 Task: Add Kashi Organic Blueberry Clusters Heart To Heart Cereal to the cart.
Action: Mouse moved to (772, 269)
Screenshot: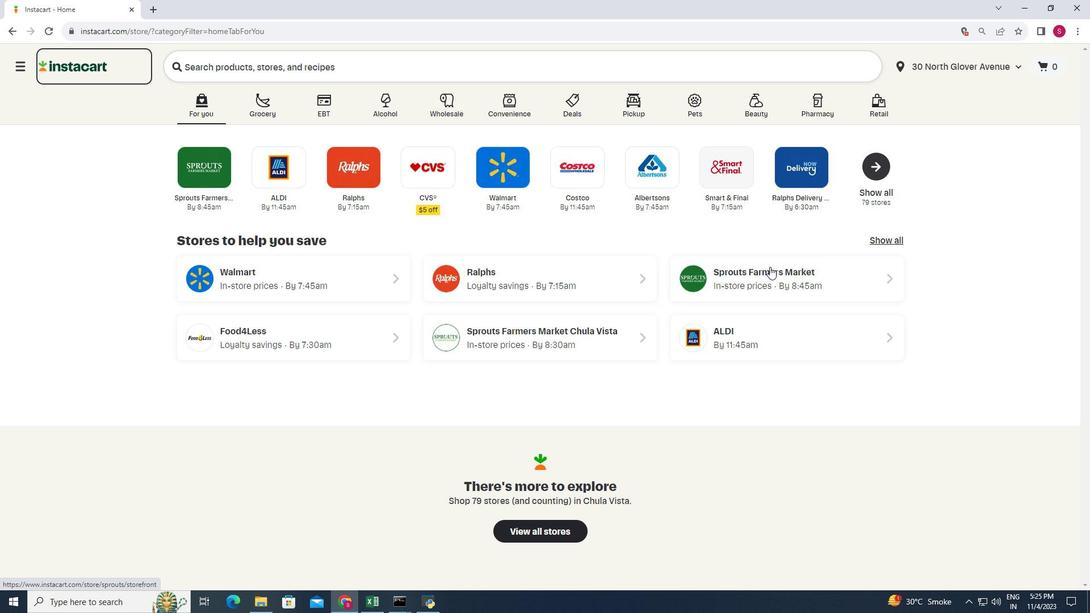 
Action: Mouse pressed left at (772, 269)
Screenshot: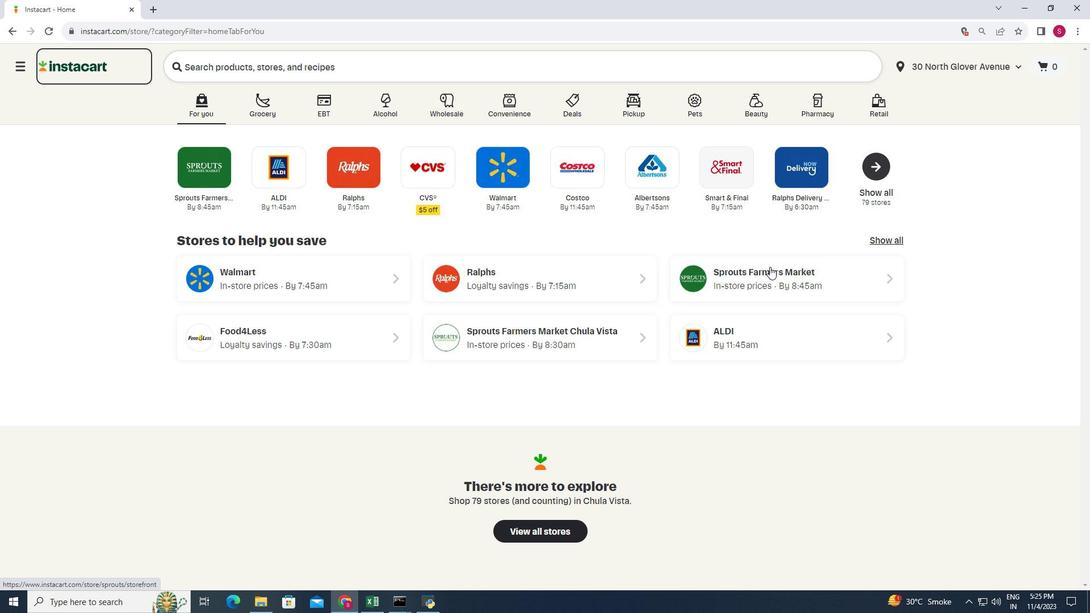 
Action: Mouse moved to (81, 374)
Screenshot: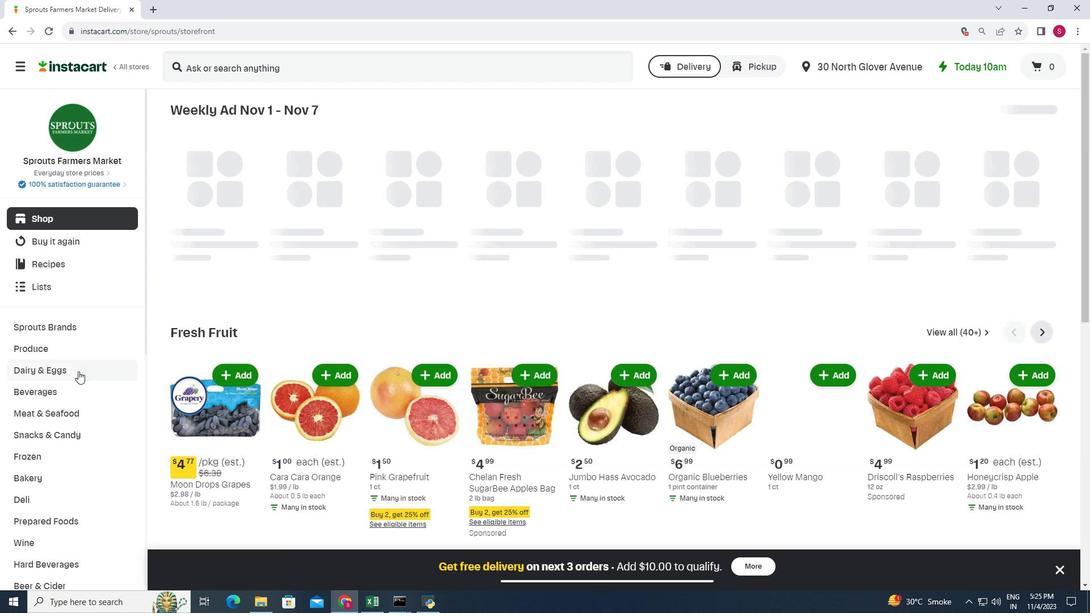 
Action: Mouse scrolled (81, 373) with delta (0, 0)
Screenshot: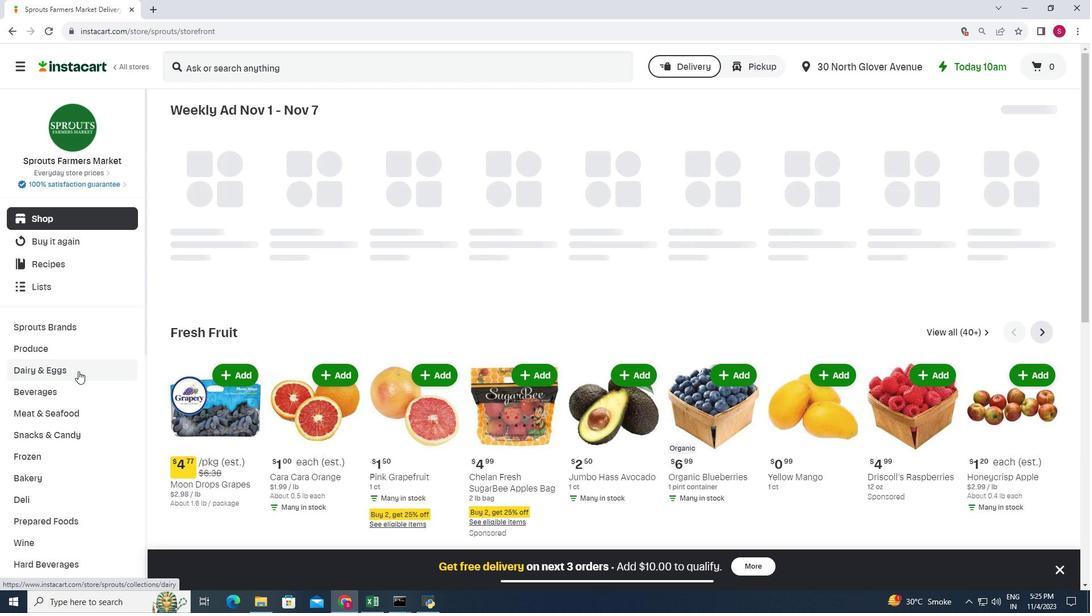 
Action: Mouse scrolled (81, 373) with delta (0, 0)
Screenshot: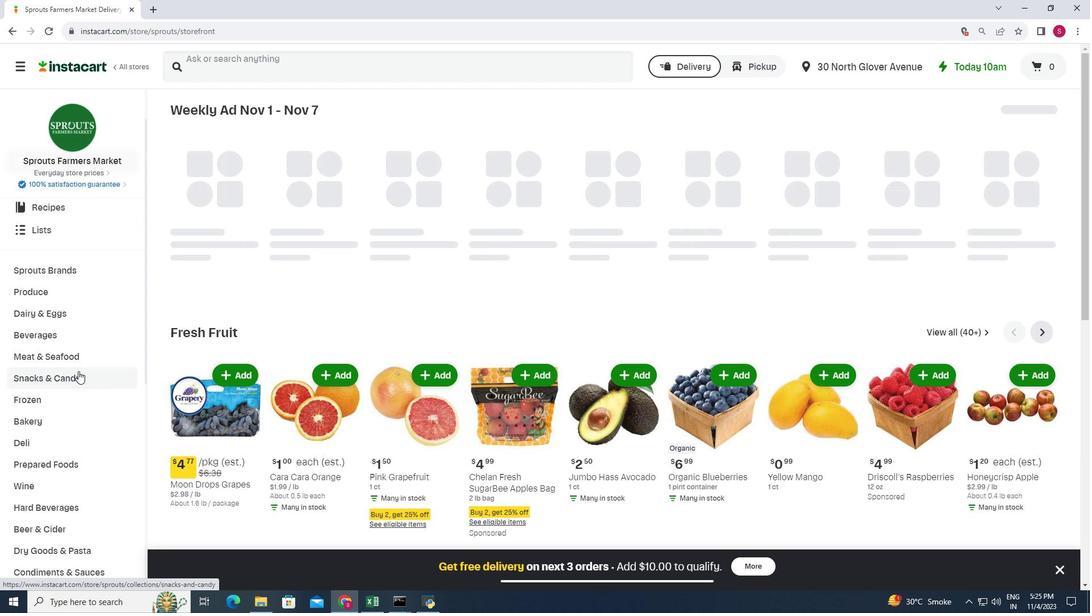 
Action: Mouse scrolled (81, 373) with delta (0, 0)
Screenshot: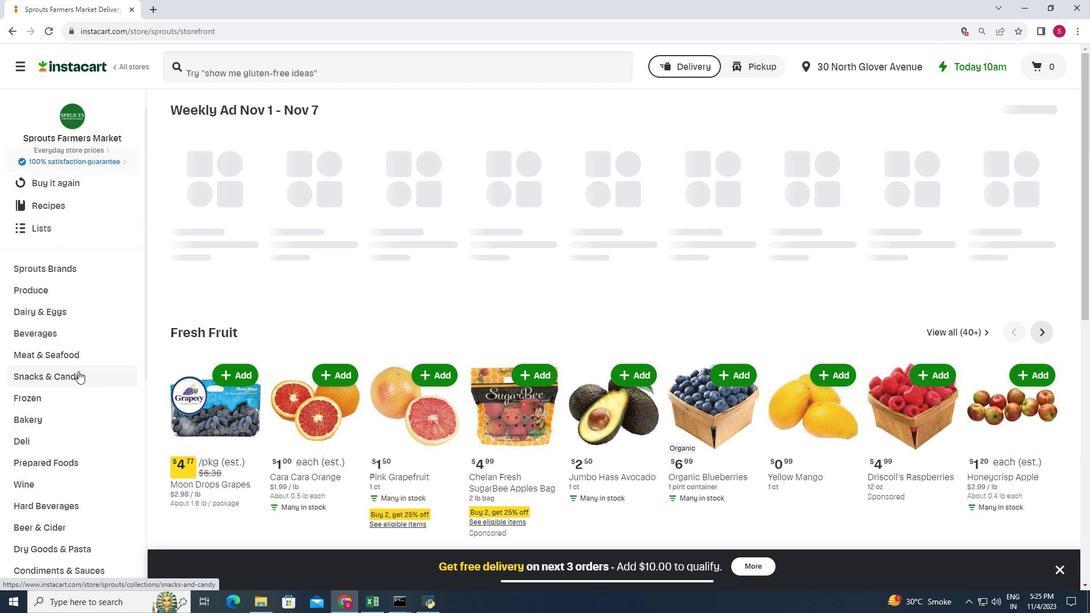 
Action: Mouse scrolled (81, 373) with delta (0, 0)
Screenshot: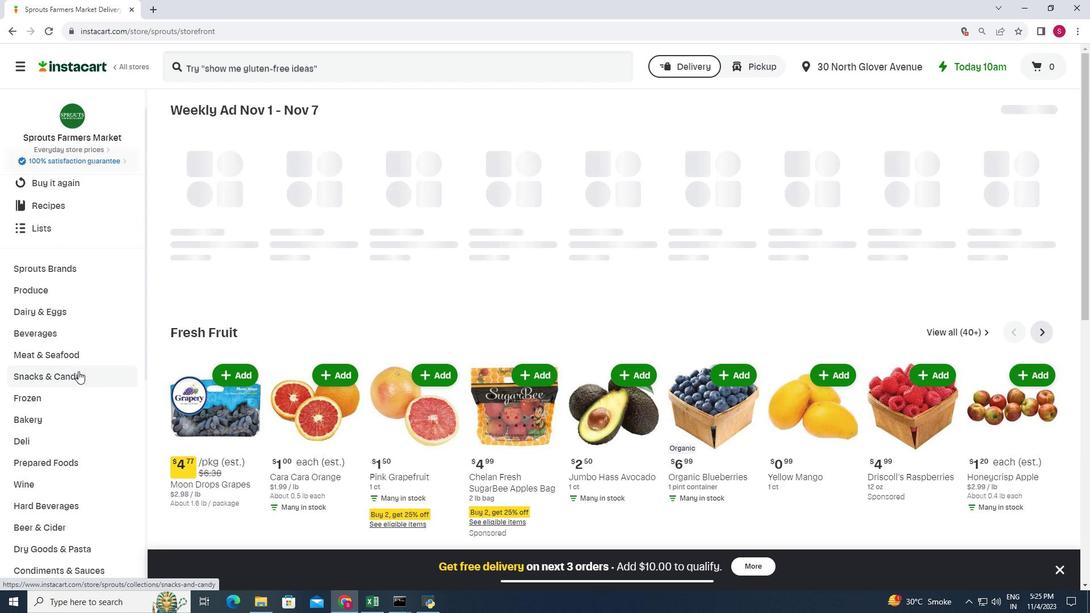 
Action: Mouse scrolled (81, 373) with delta (0, 0)
Screenshot: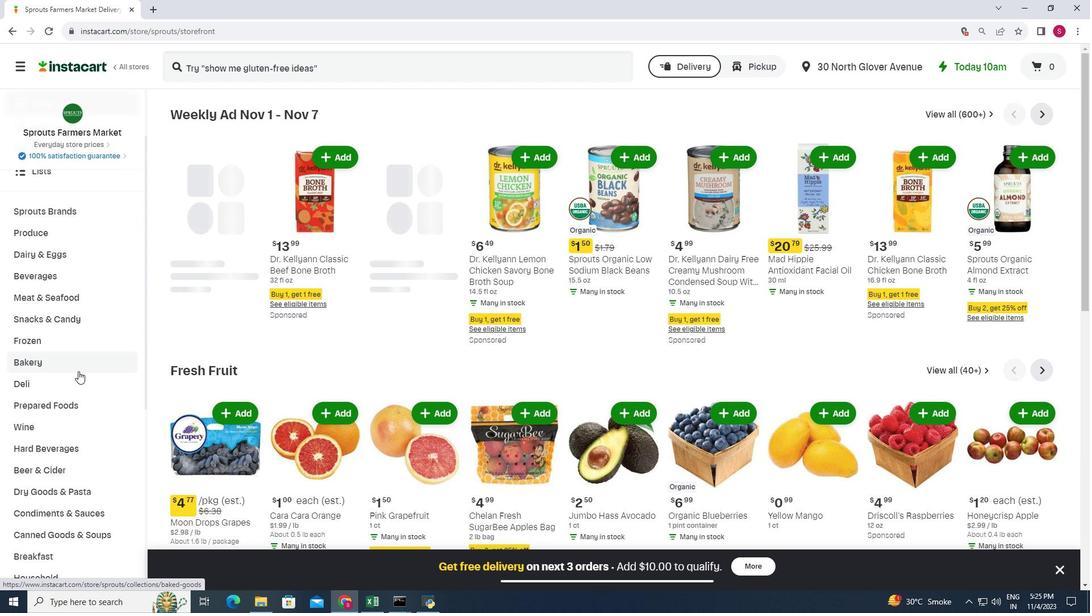
Action: Mouse scrolled (81, 373) with delta (0, 0)
Screenshot: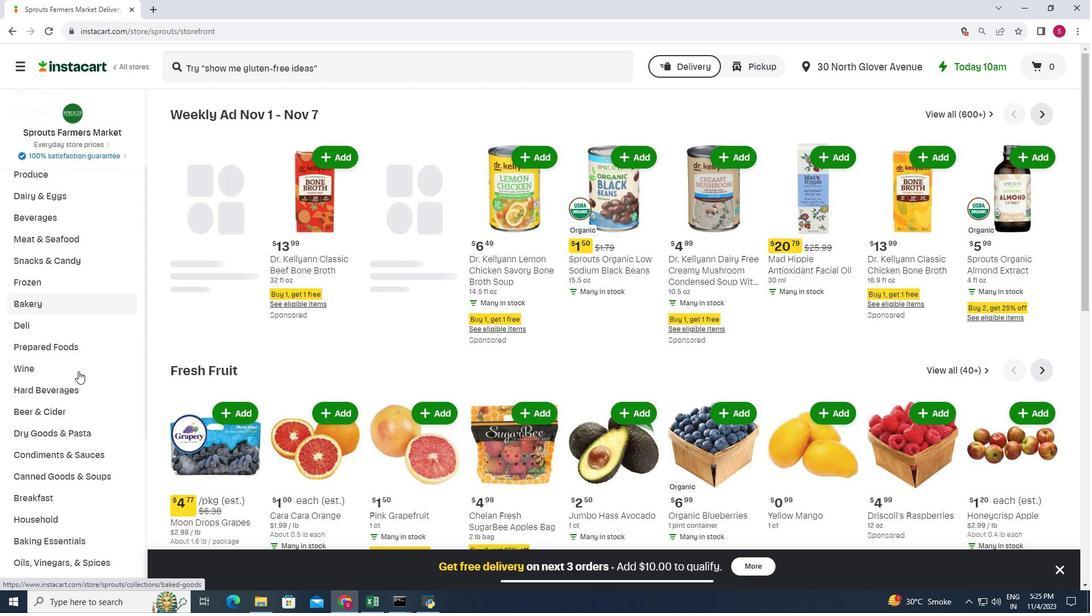 
Action: Mouse moved to (61, 445)
Screenshot: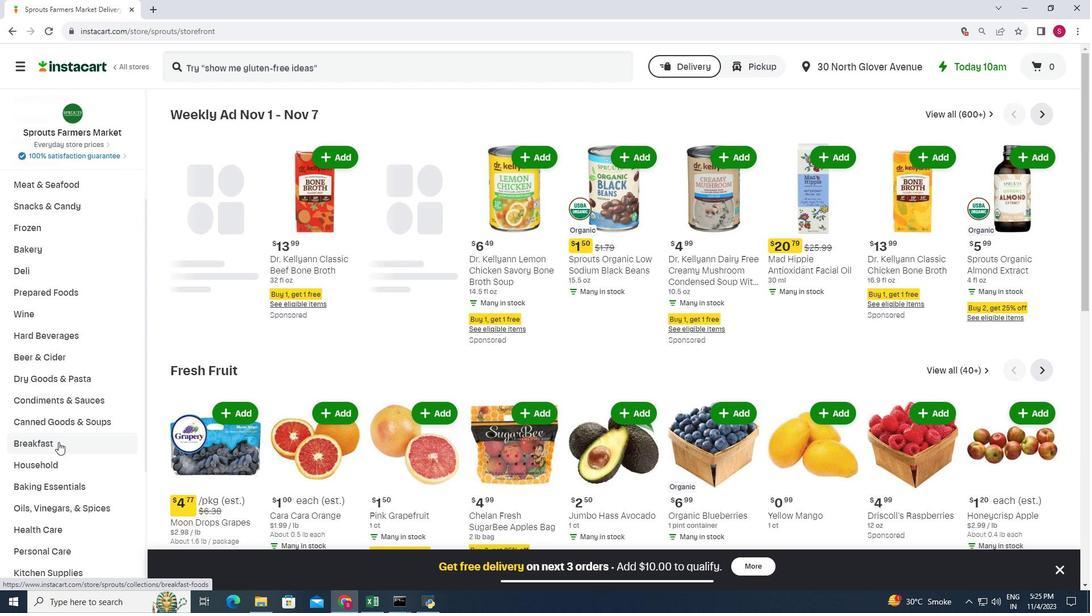 
Action: Mouse pressed left at (61, 445)
Screenshot: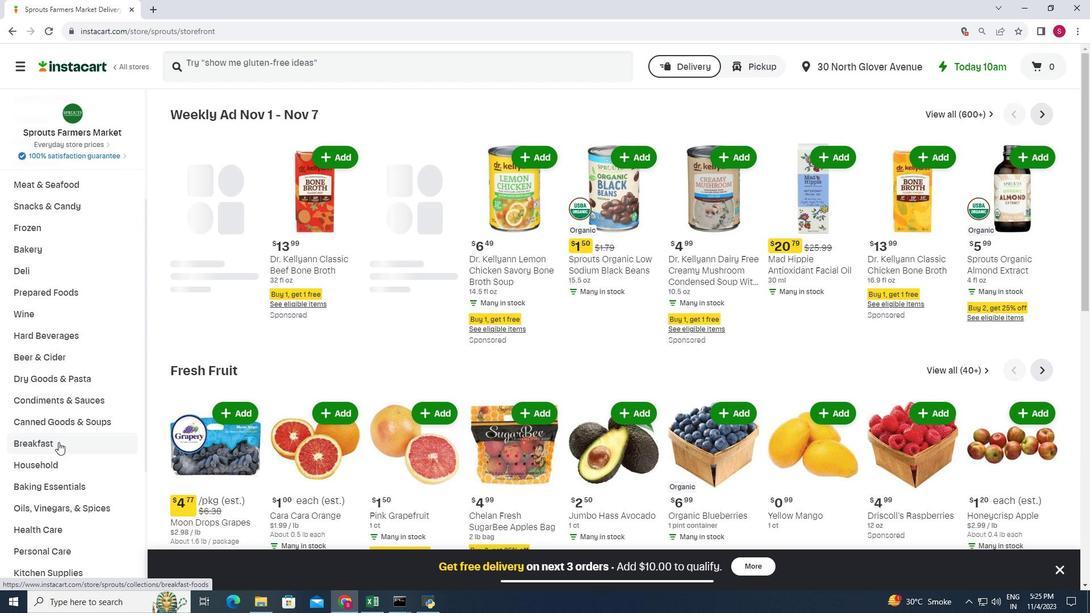 
Action: Mouse moved to (755, 148)
Screenshot: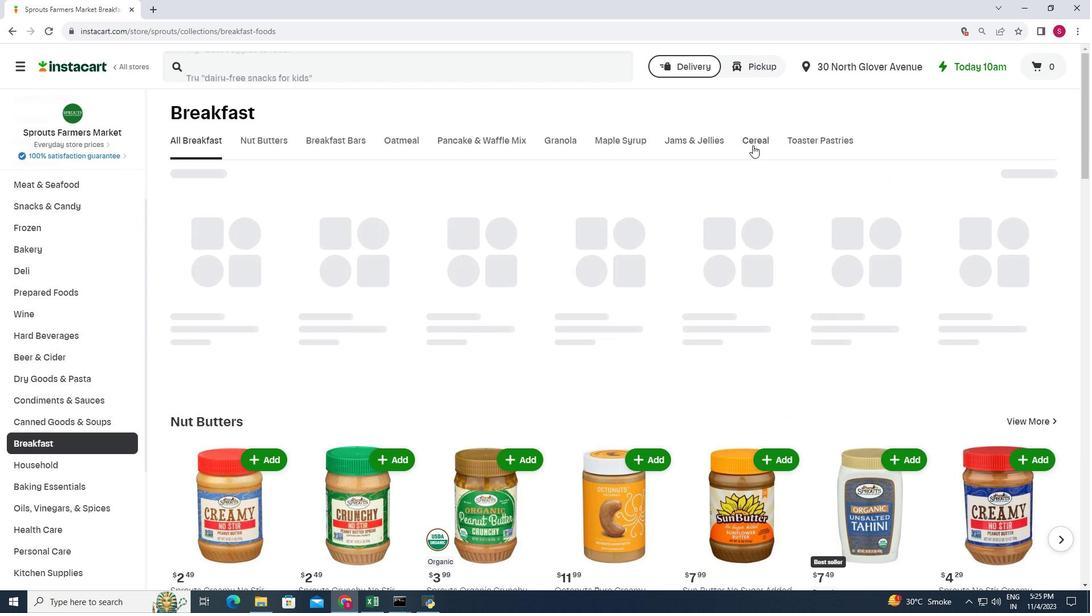 
Action: Mouse pressed left at (755, 148)
Screenshot: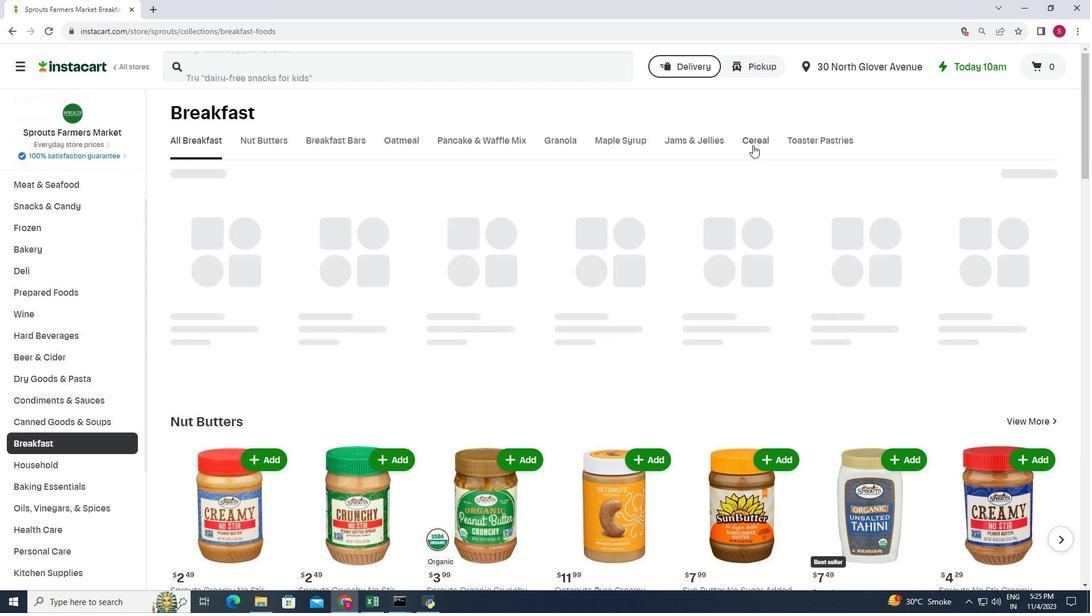 
Action: Mouse moved to (487, 251)
Screenshot: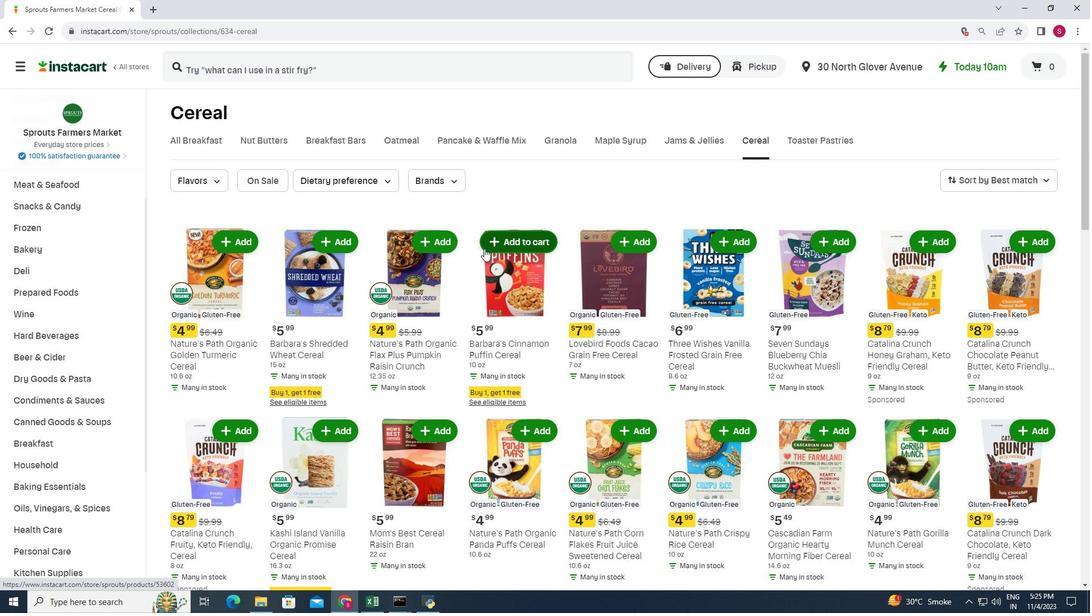 
Action: Mouse scrolled (487, 250) with delta (0, 0)
Screenshot: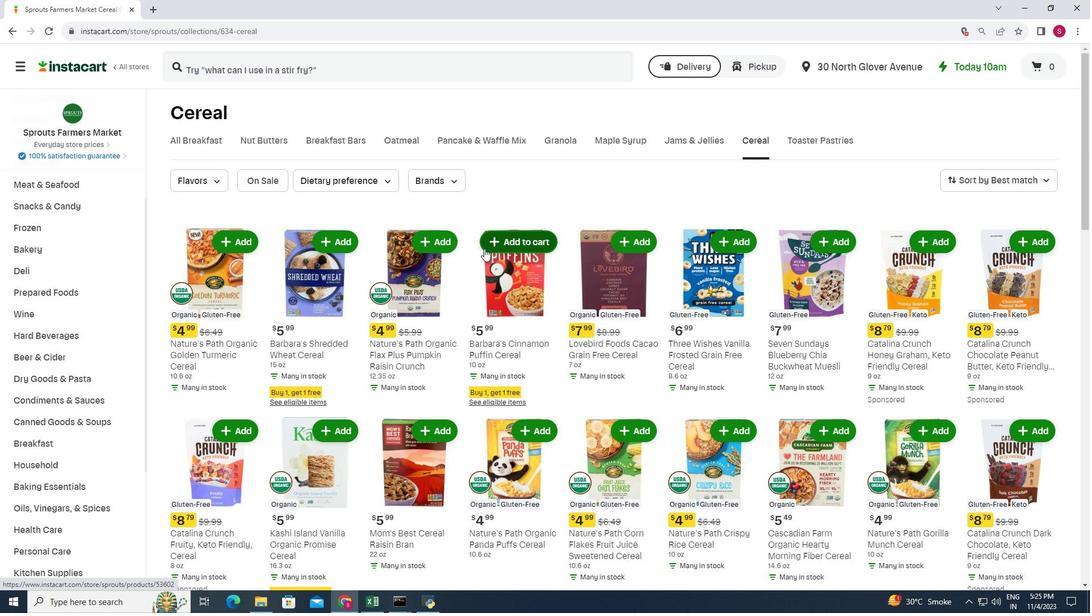 
Action: Mouse moved to (485, 252)
Screenshot: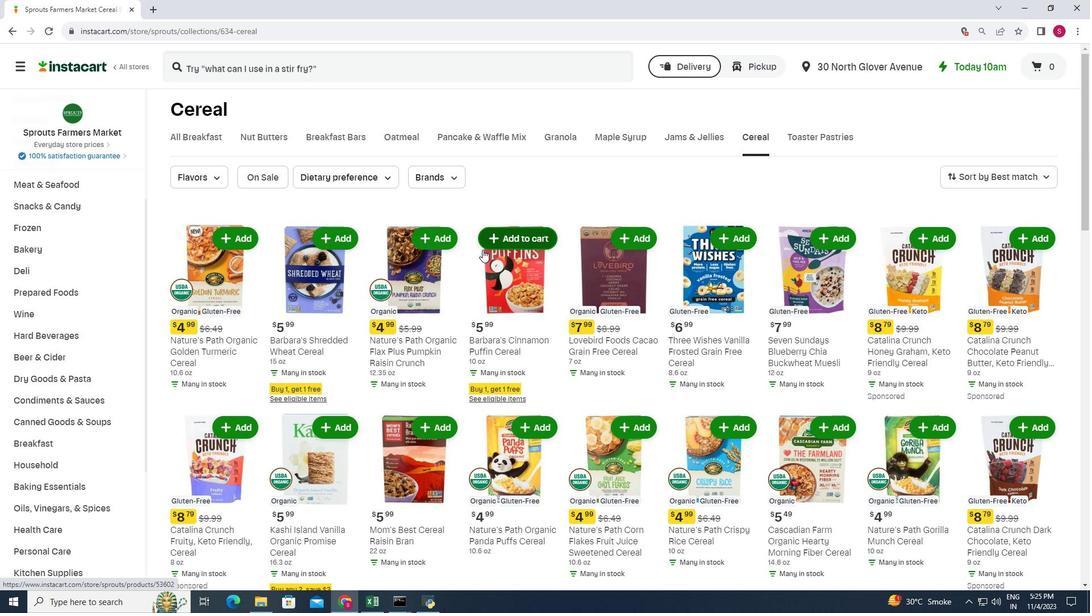 
Action: Mouse scrolled (485, 252) with delta (0, 0)
Screenshot: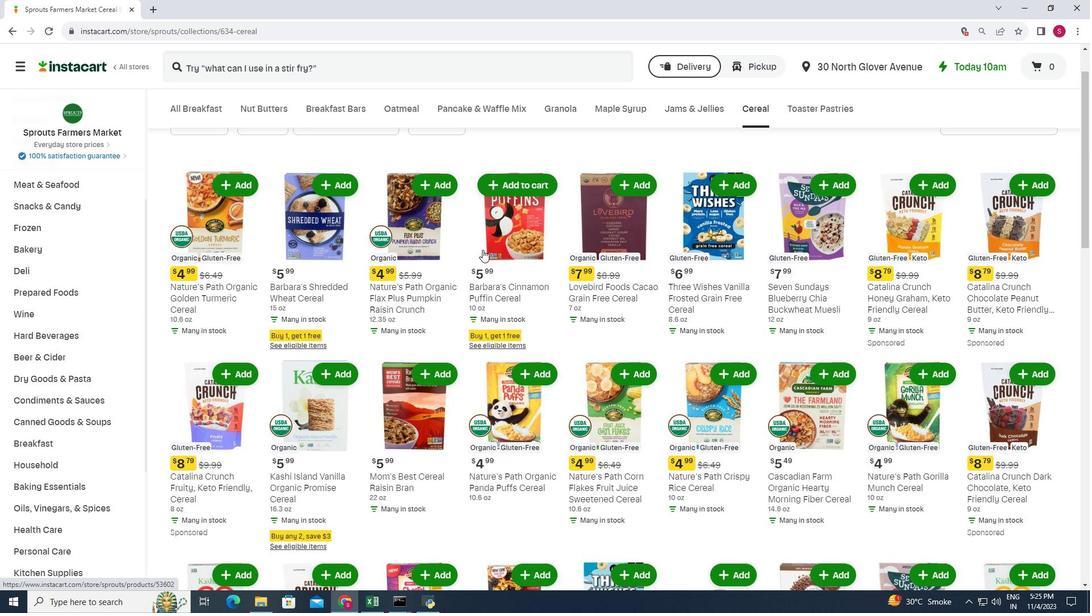 
Action: Mouse scrolled (485, 252) with delta (0, 0)
Screenshot: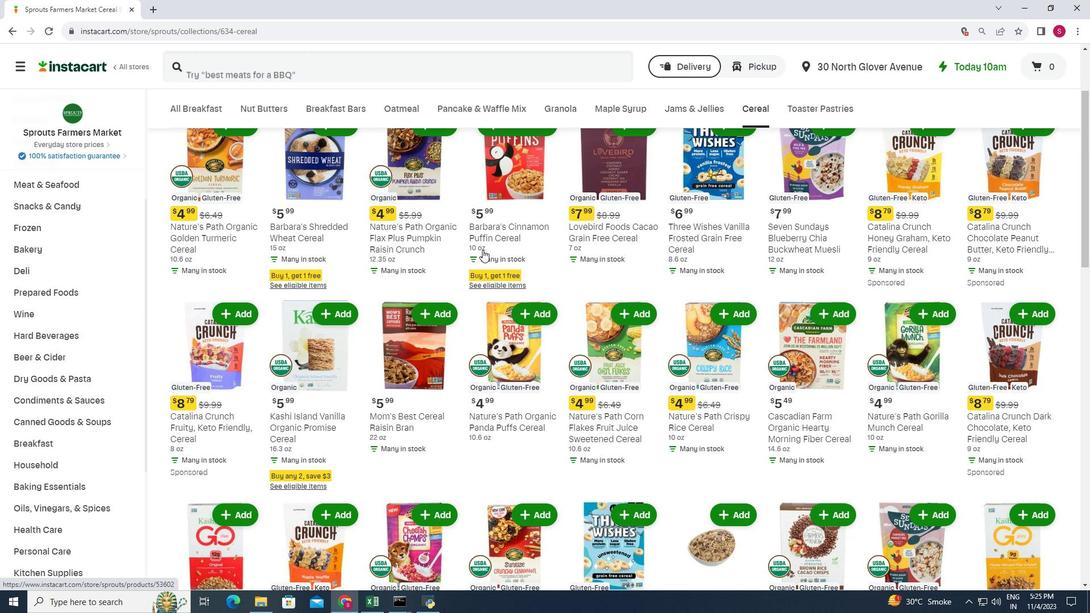 
Action: Mouse scrolled (485, 252) with delta (0, 0)
Screenshot: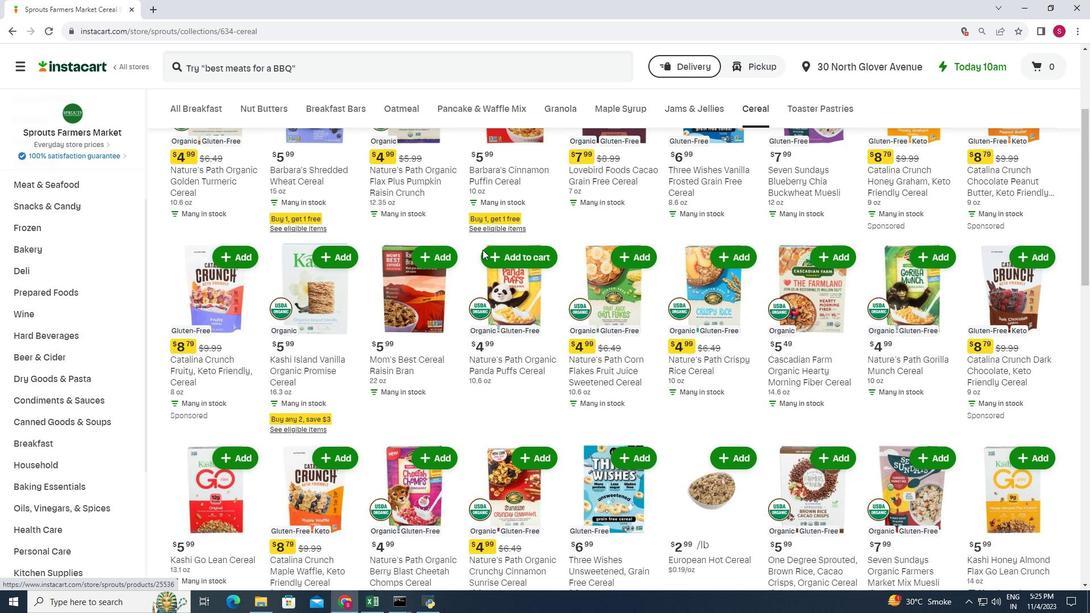 
Action: Mouse scrolled (485, 252) with delta (0, 0)
Screenshot: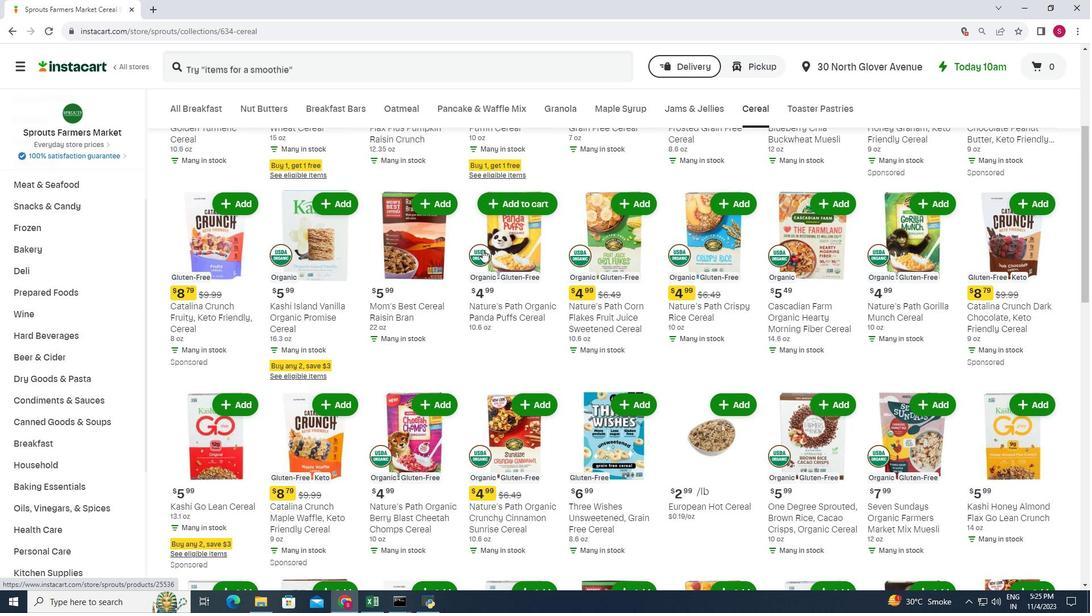 
Action: Mouse moved to (484, 252)
Screenshot: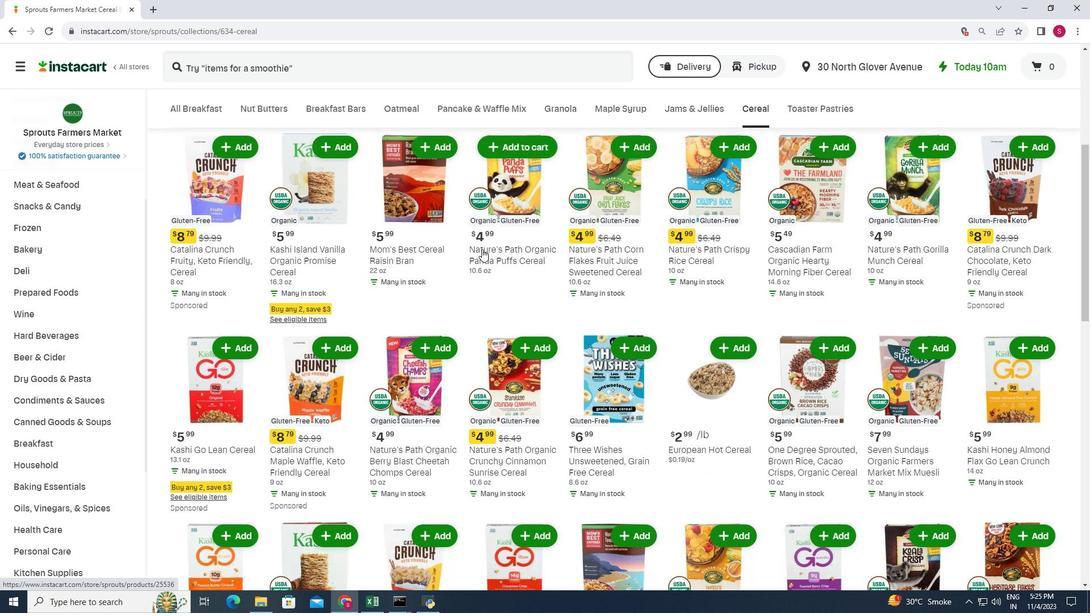 
Action: Mouse scrolled (484, 251) with delta (0, 0)
Screenshot: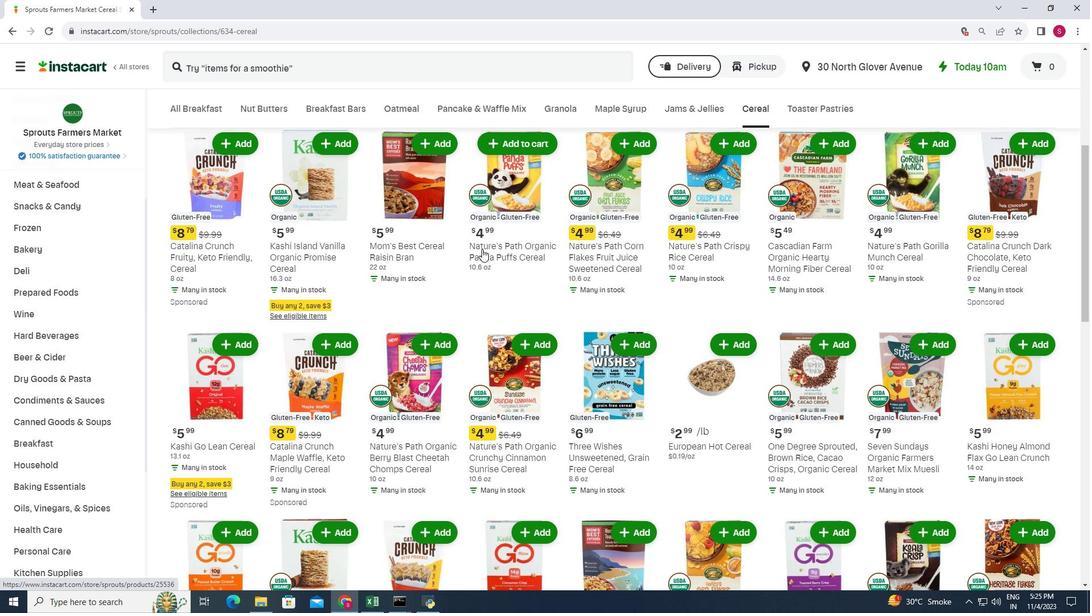 
Action: Mouse scrolled (484, 251) with delta (0, 0)
Screenshot: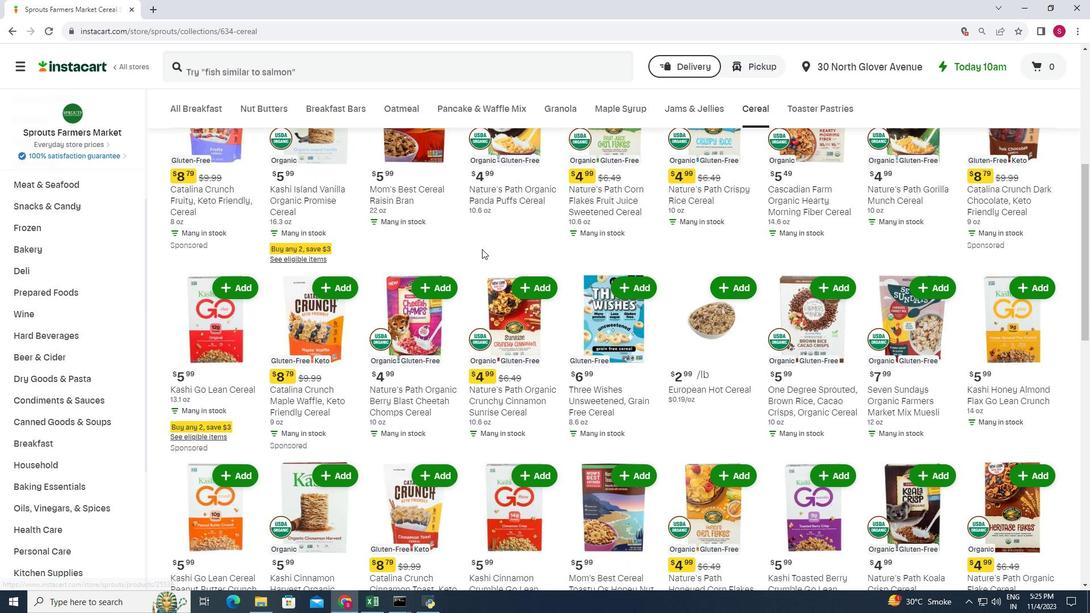 
Action: Mouse scrolled (484, 251) with delta (0, 0)
Screenshot: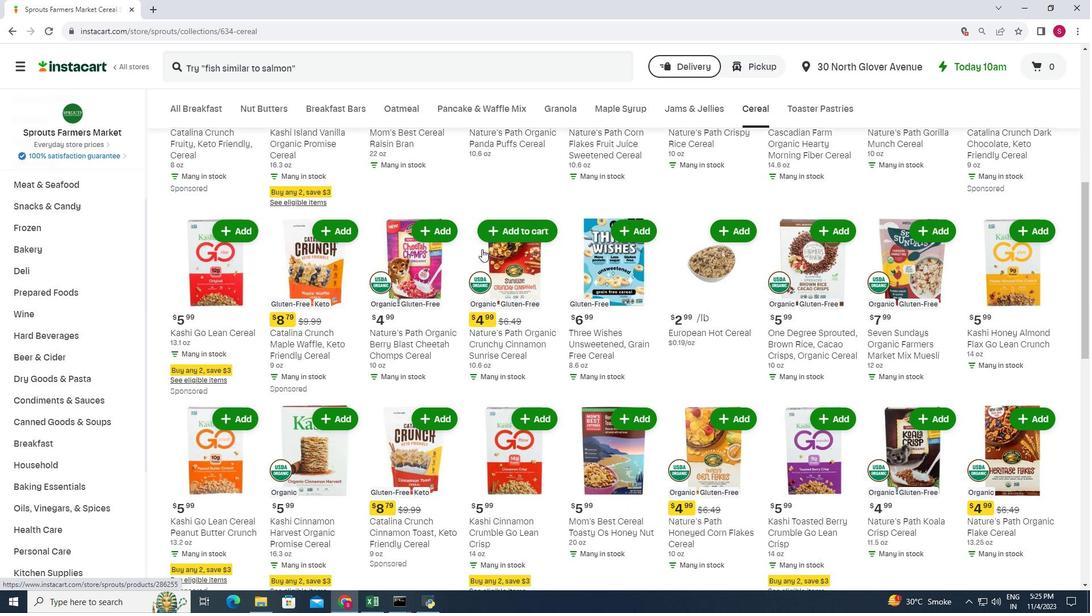 
Action: Mouse scrolled (484, 251) with delta (0, 0)
Screenshot: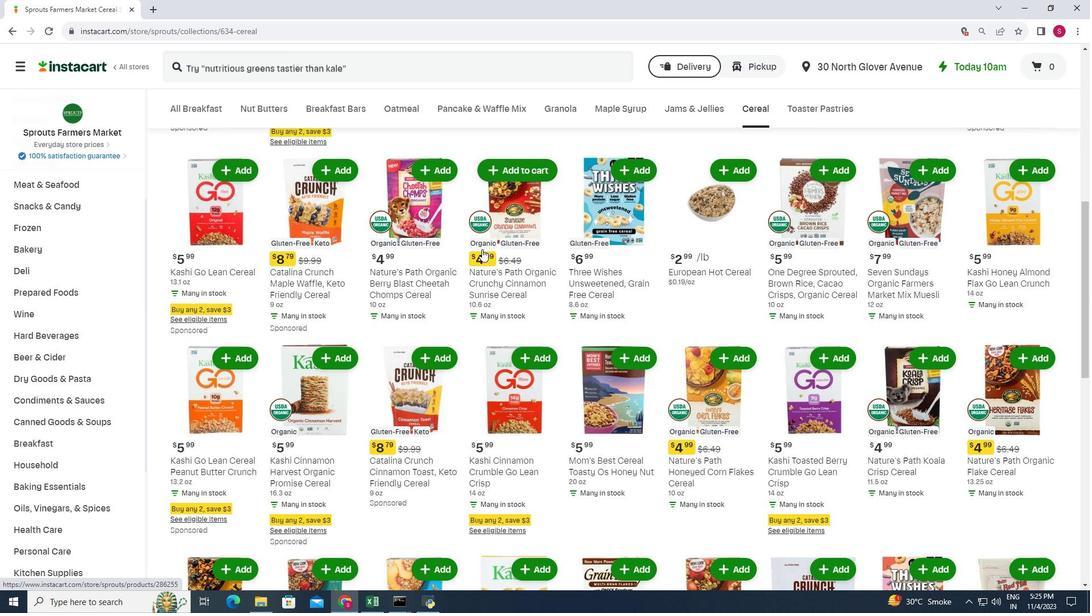 
Action: Mouse scrolled (484, 251) with delta (0, 0)
Screenshot: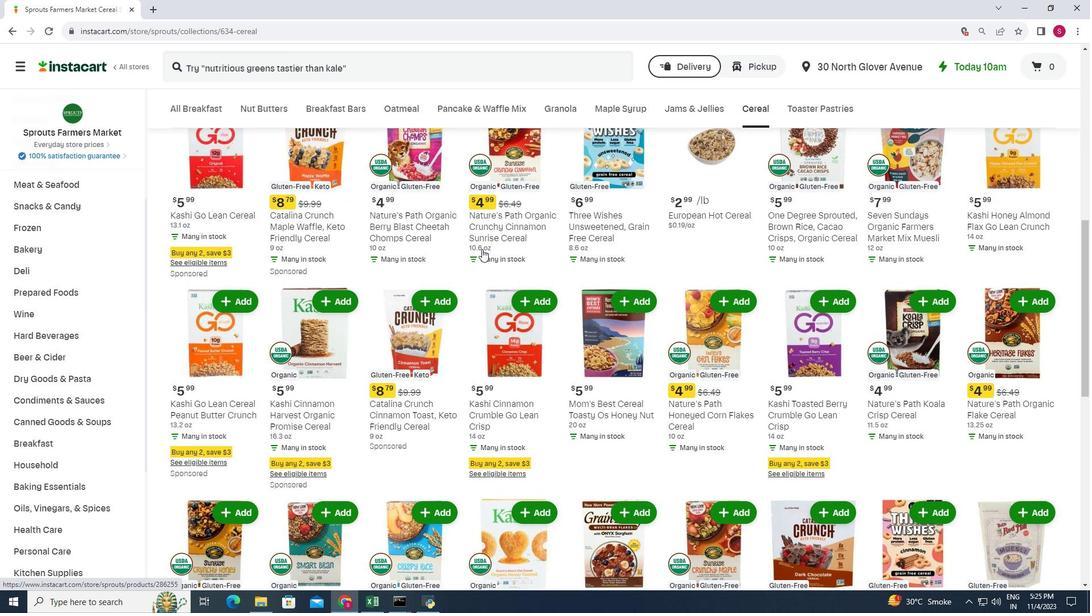 
Action: Mouse scrolled (484, 251) with delta (0, 0)
Screenshot: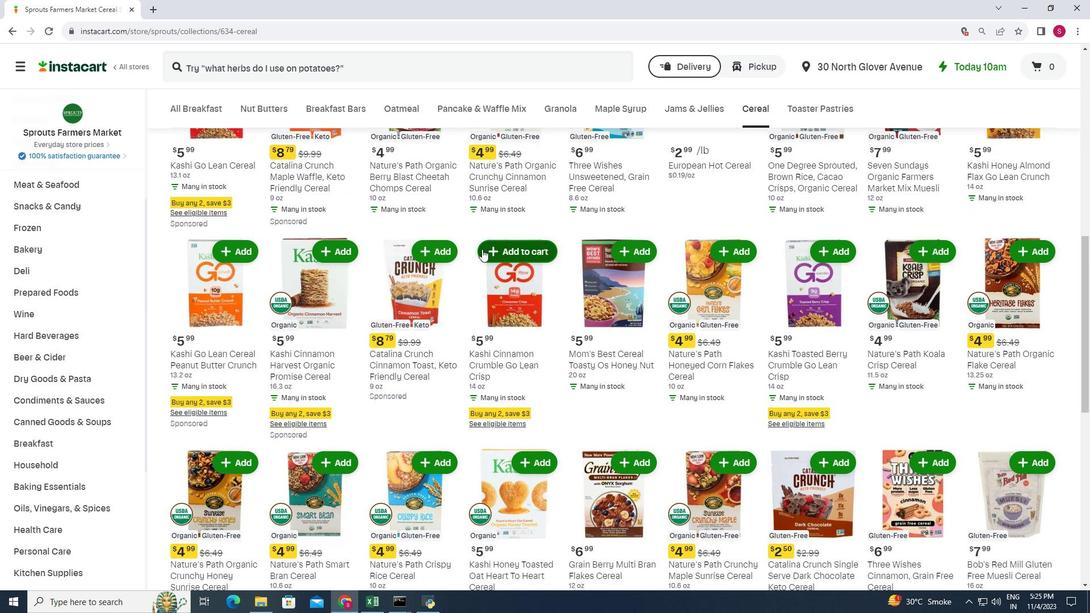 
Action: Mouse moved to (484, 252)
Screenshot: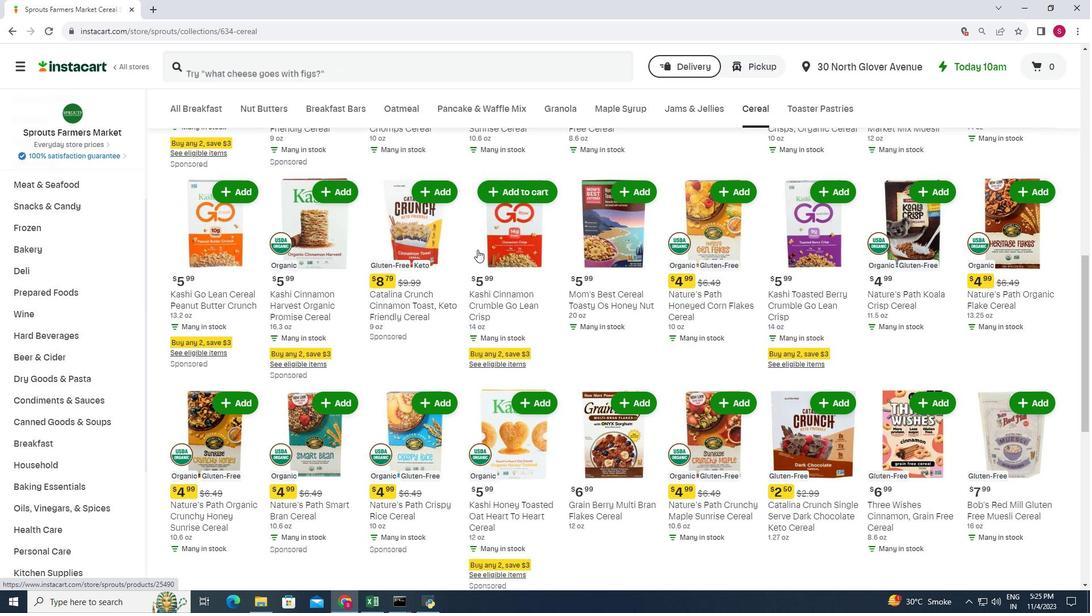 
Action: Mouse scrolled (484, 251) with delta (0, 0)
Screenshot: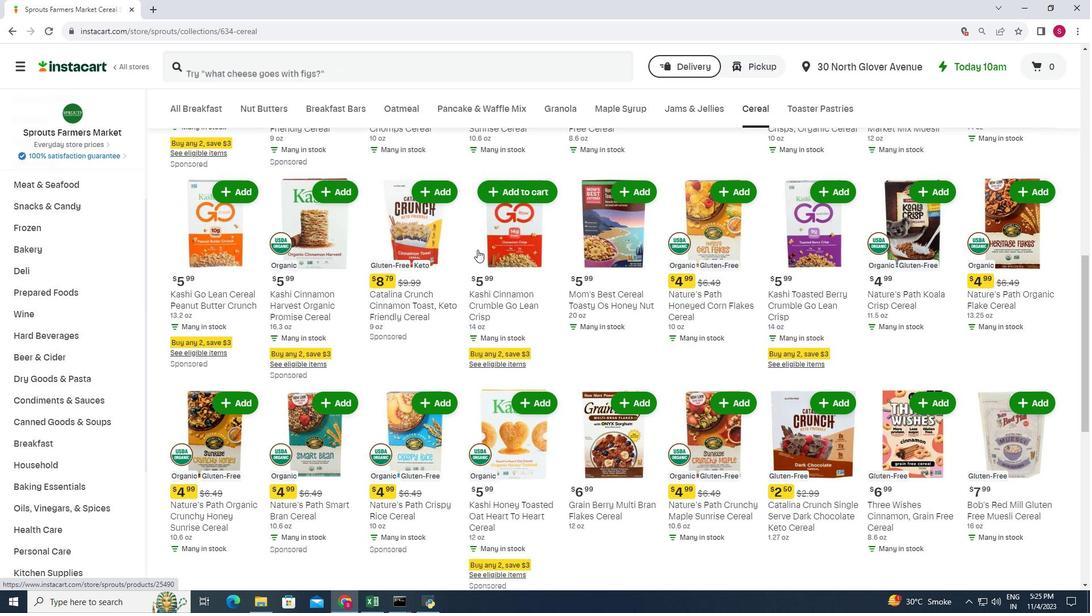 
Action: Mouse moved to (459, 256)
Screenshot: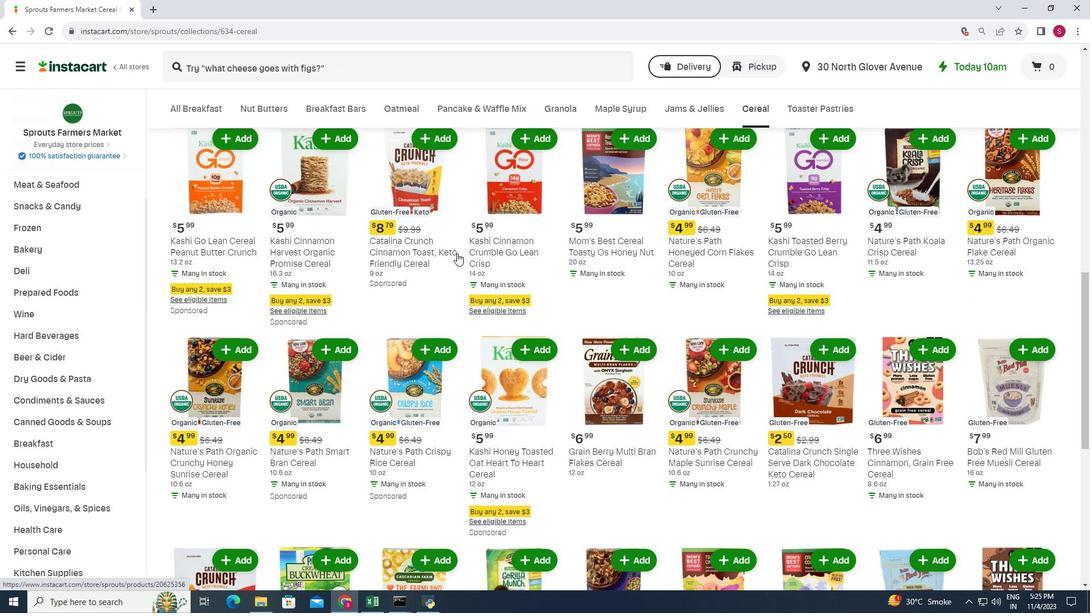 
Action: Mouse scrolled (459, 255) with delta (0, 0)
Screenshot: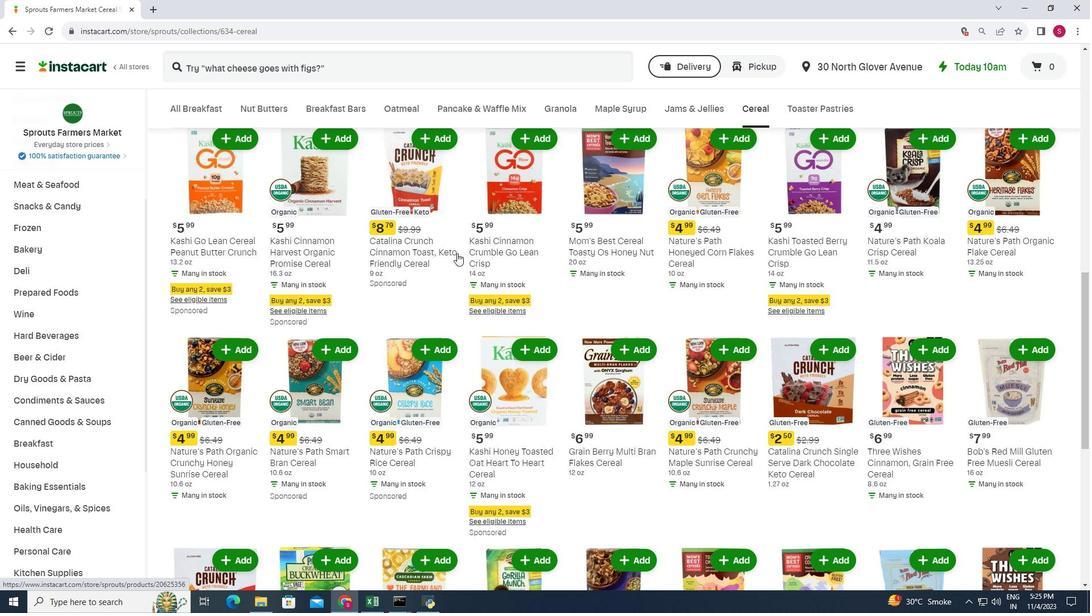
Action: Mouse scrolled (459, 255) with delta (0, 0)
Screenshot: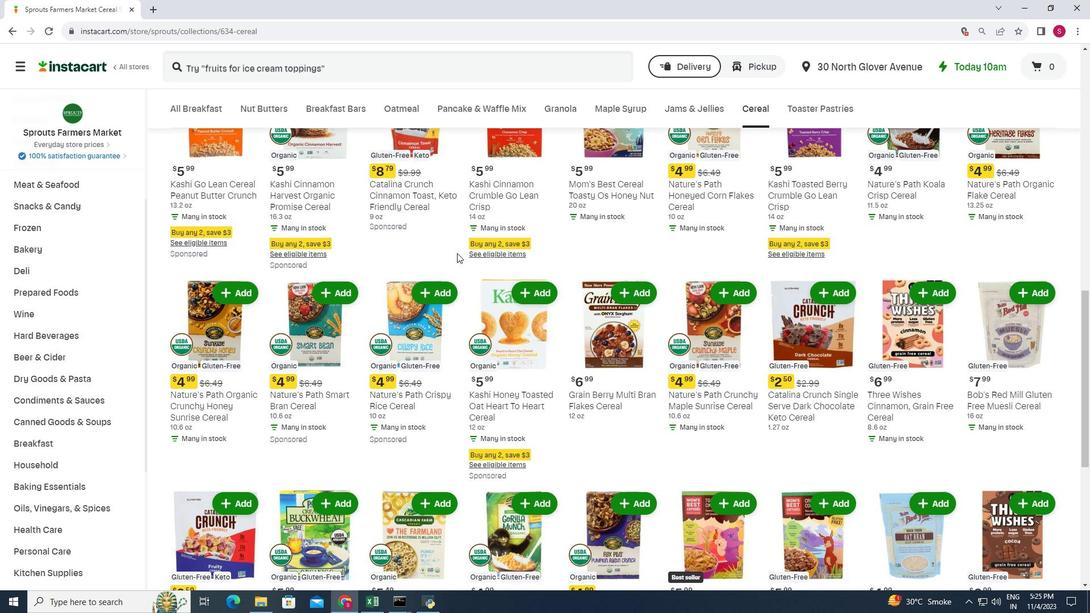 
Action: Mouse scrolled (459, 255) with delta (0, 0)
Screenshot: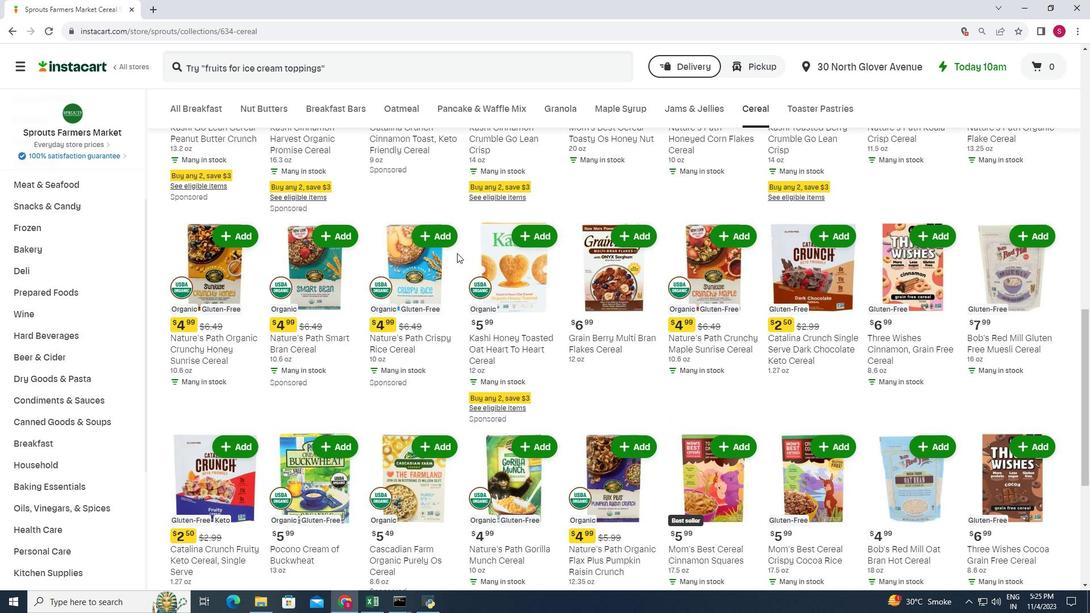 
Action: Mouse scrolled (459, 255) with delta (0, 0)
Screenshot: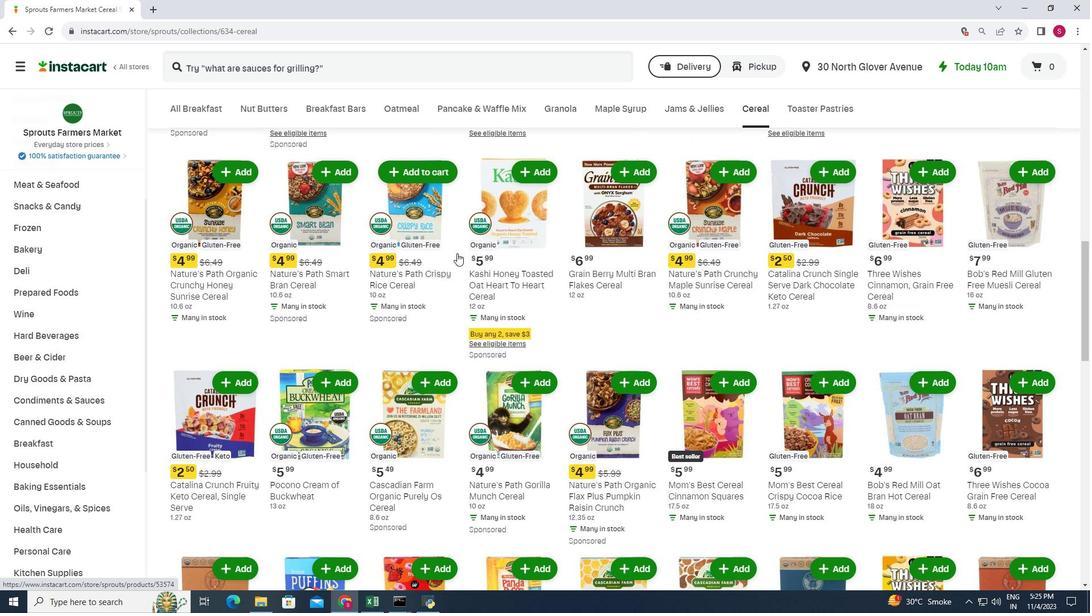 
Action: Mouse scrolled (459, 255) with delta (0, 0)
Screenshot: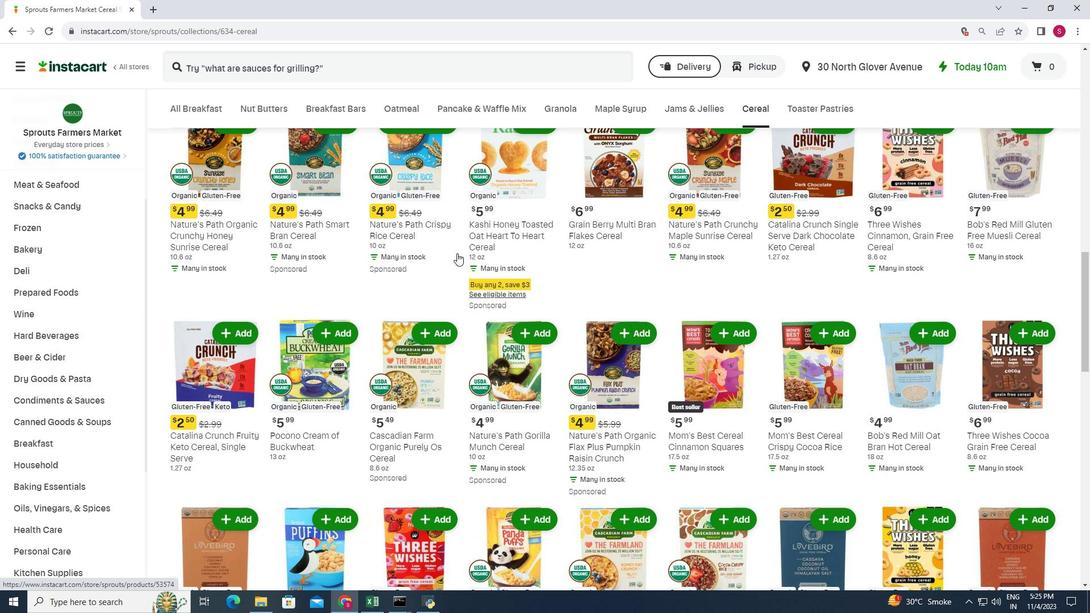 
Action: Mouse moved to (459, 256)
Screenshot: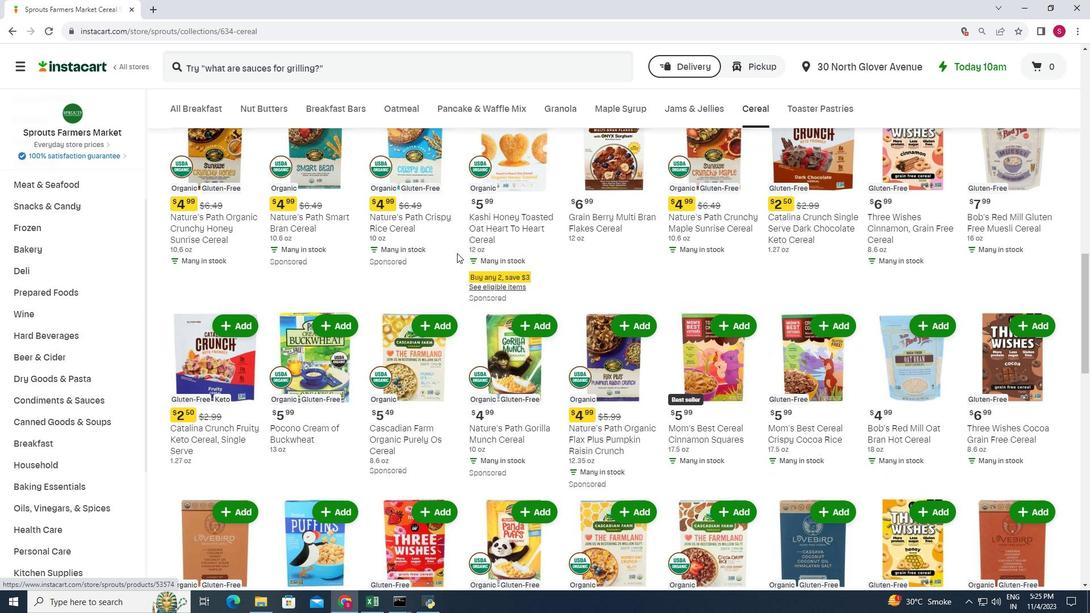 
Action: Mouse scrolled (459, 255) with delta (0, 0)
Screenshot: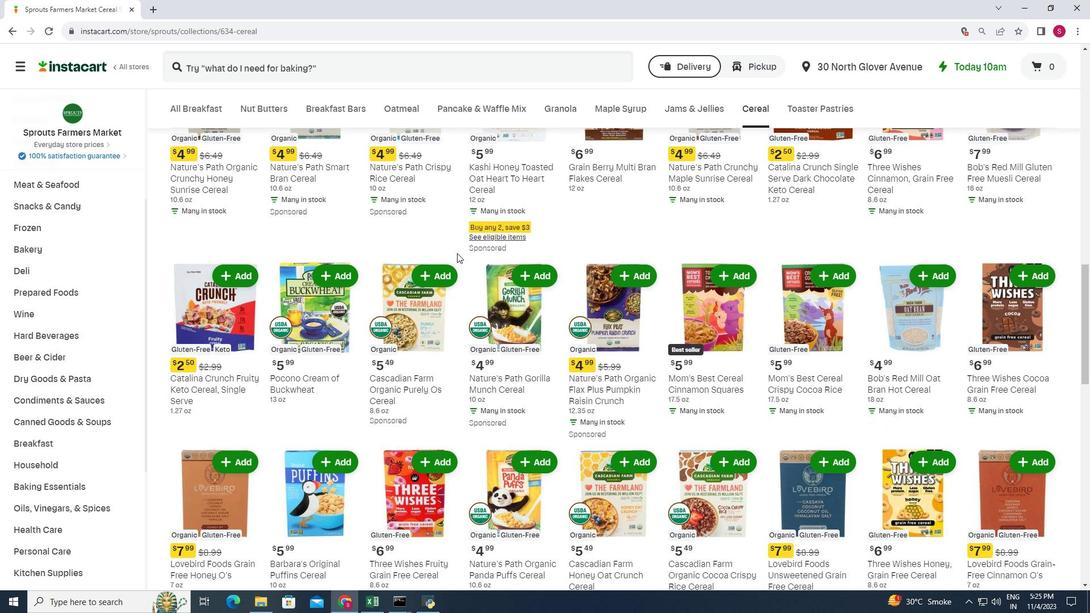 
Action: Mouse scrolled (459, 255) with delta (0, 0)
Screenshot: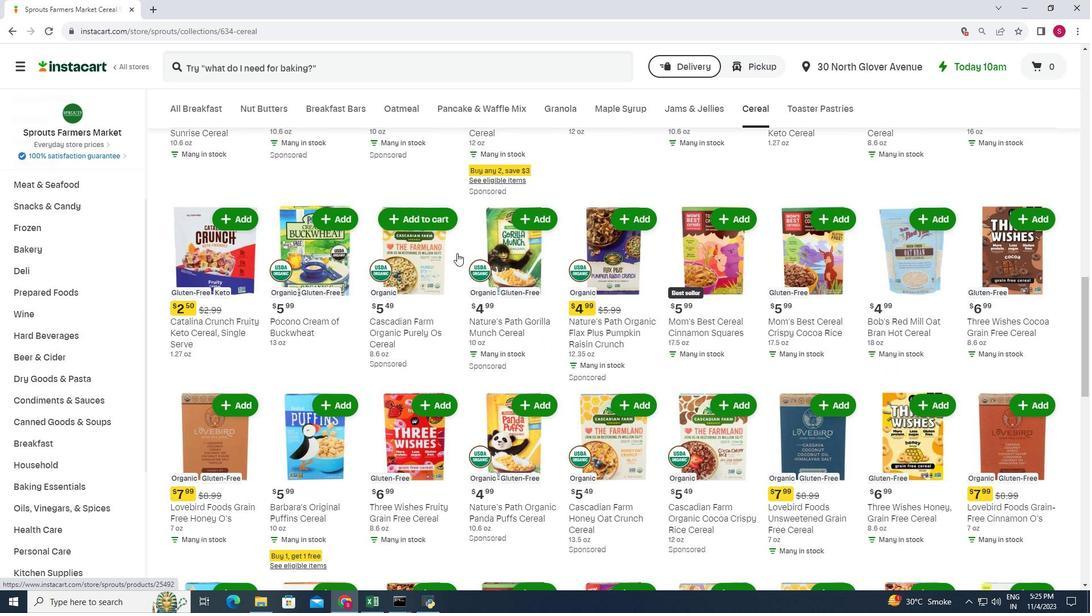 
Action: Mouse scrolled (459, 255) with delta (0, 0)
Screenshot: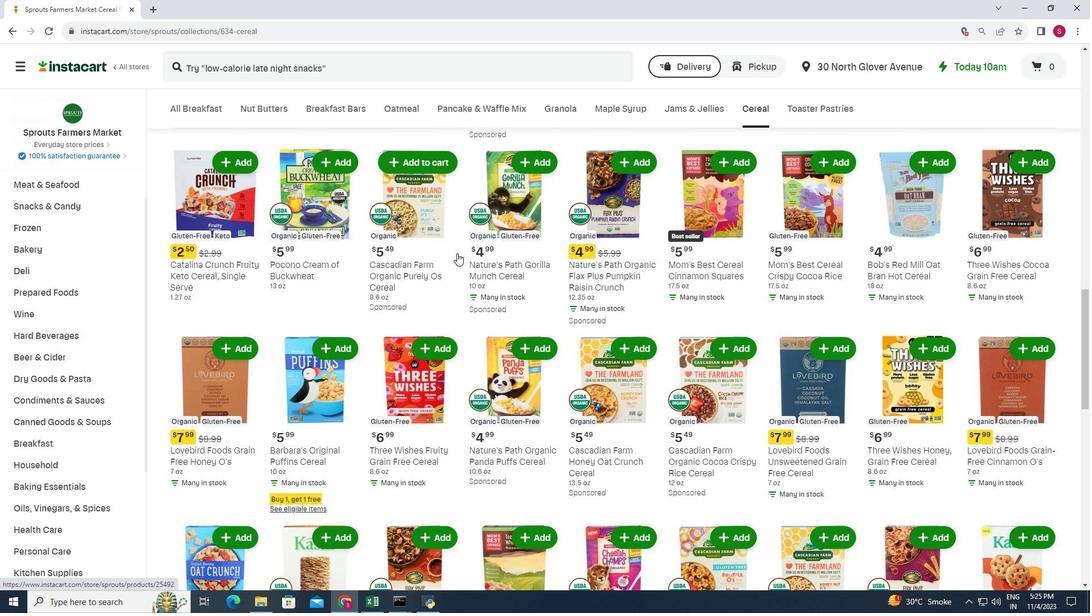 
Action: Mouse scrolled (459, 255) with delta (0, 0)
Screenshot: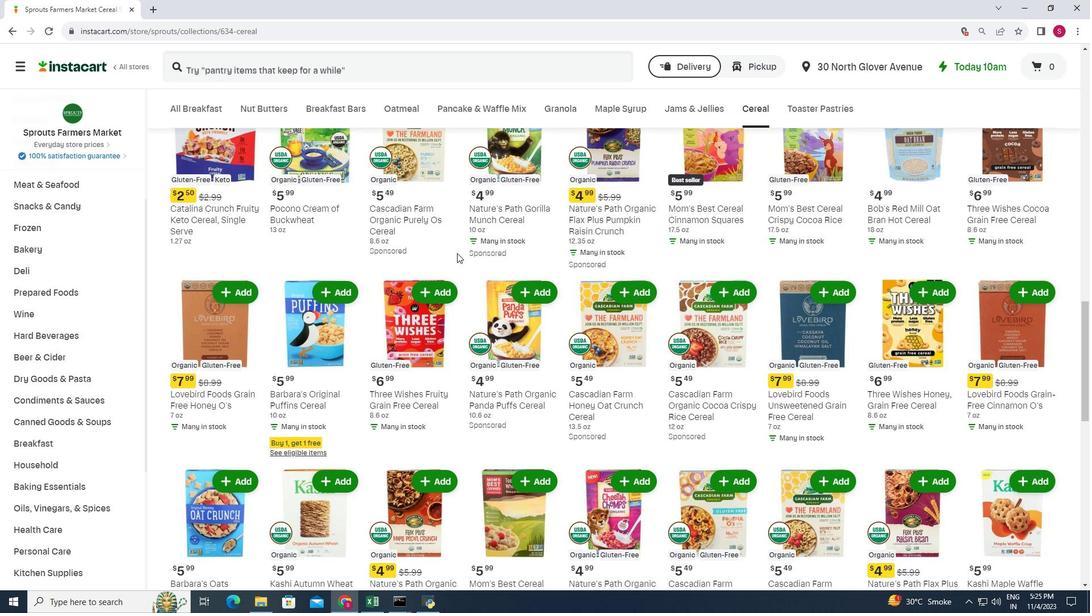 
Action: Mouse scrolled (459, 255) with delta (0, 0)
Screenshot: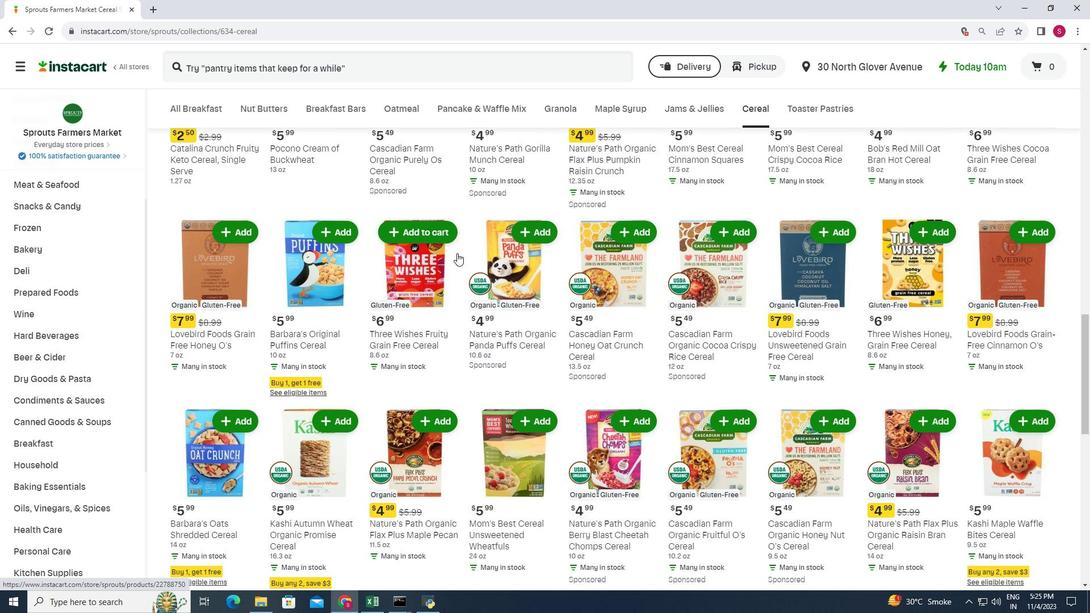 
Action: Mouse scrolled (459, 255) with delta (0, 0)
Screenshot: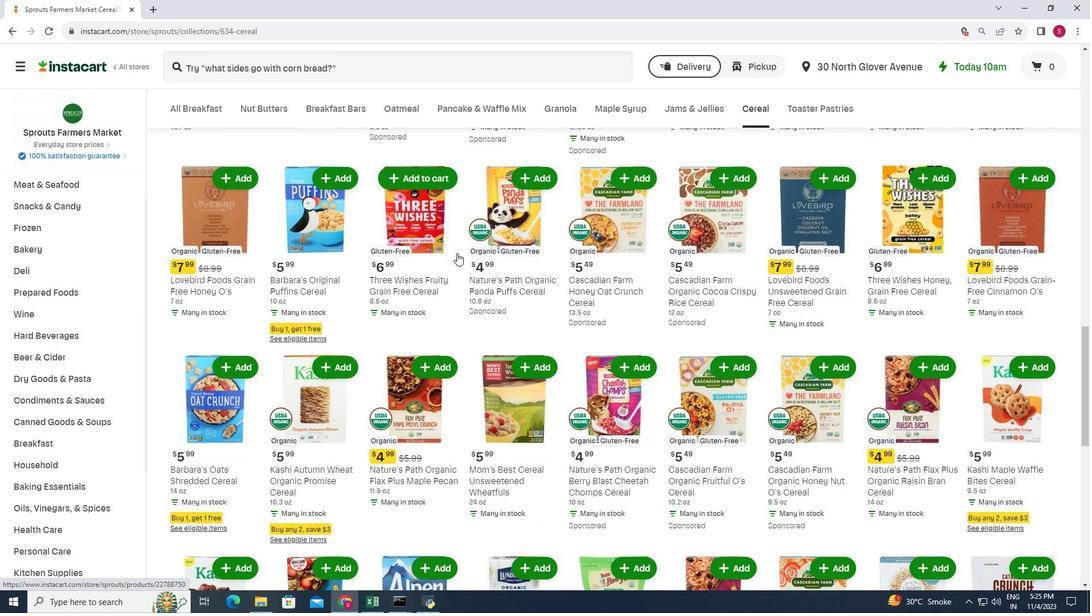 
Action: Mouse moved to (460, 256)
Screenshot: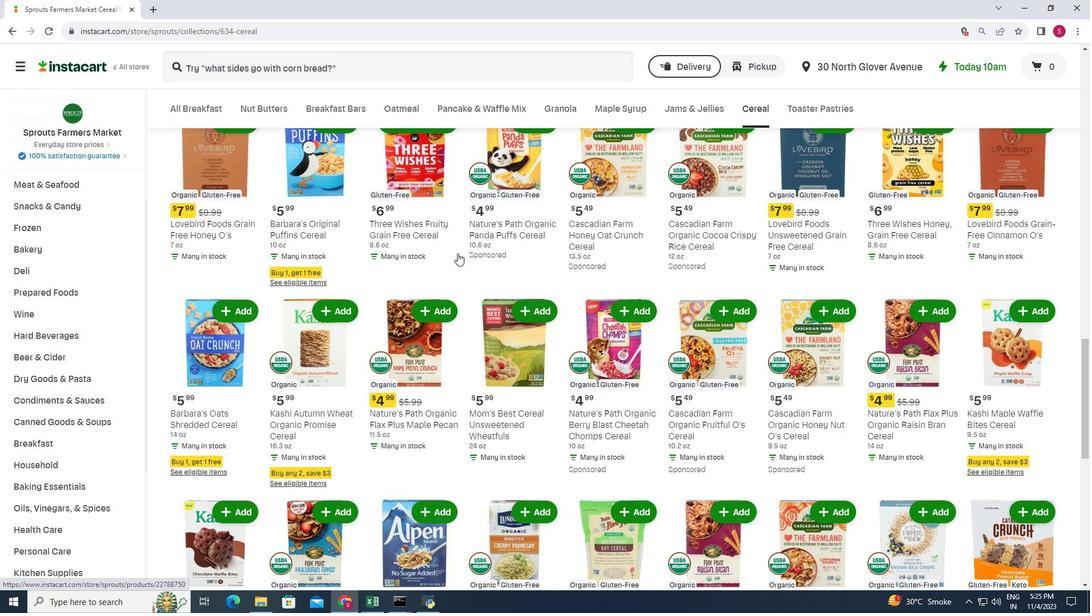 
Action: Mouse scrolled (460, 255) with delta (0, 0)
Screenshot: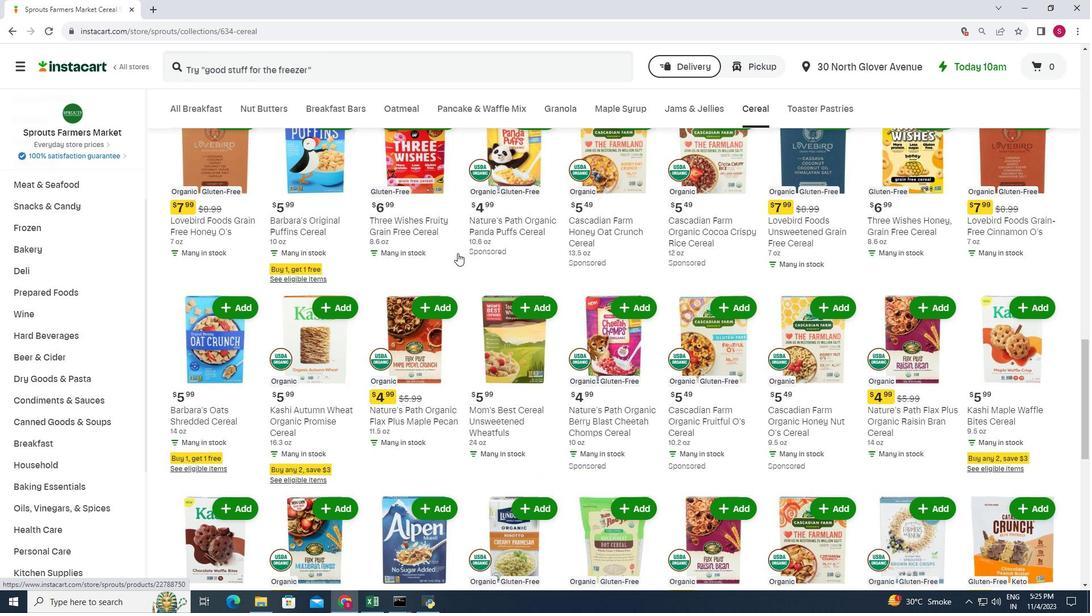 
Action: Mouse scrolled (460, 255) with delta (0, 0)
Screenshot: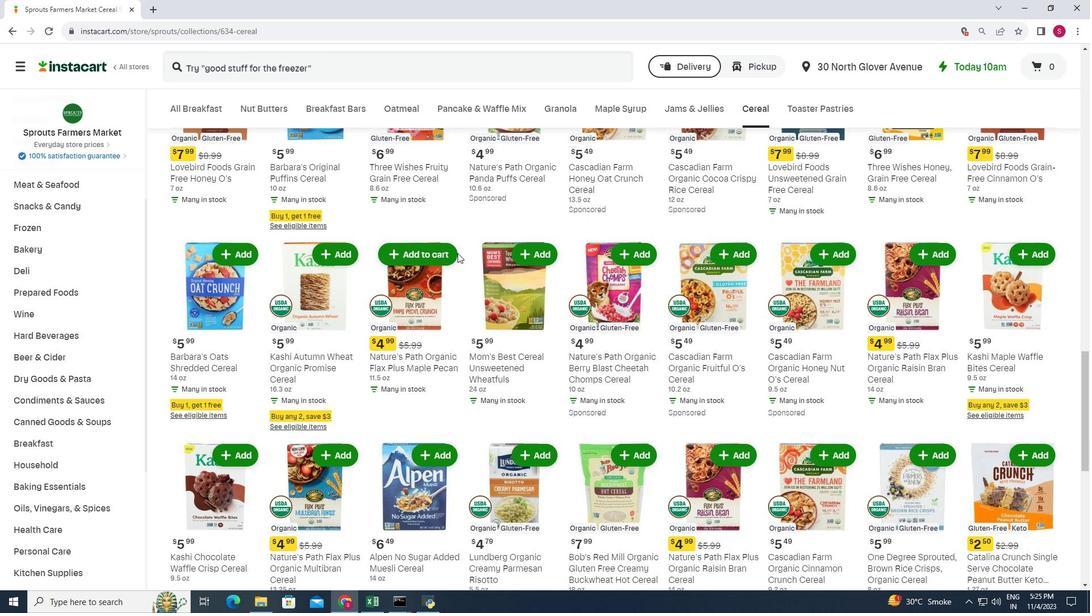 
Action: Mouse scrolled (460, 255) with delta (0, 0)
Screenshot: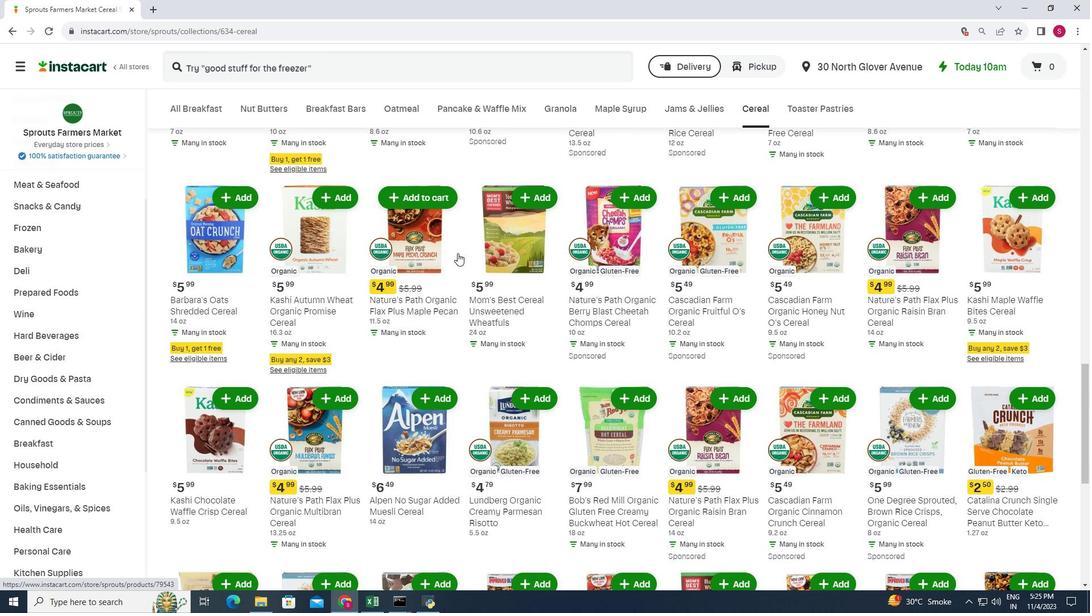 
Action: Mouse scrolled (460, 255) with delta (0, 0)
Screenshot: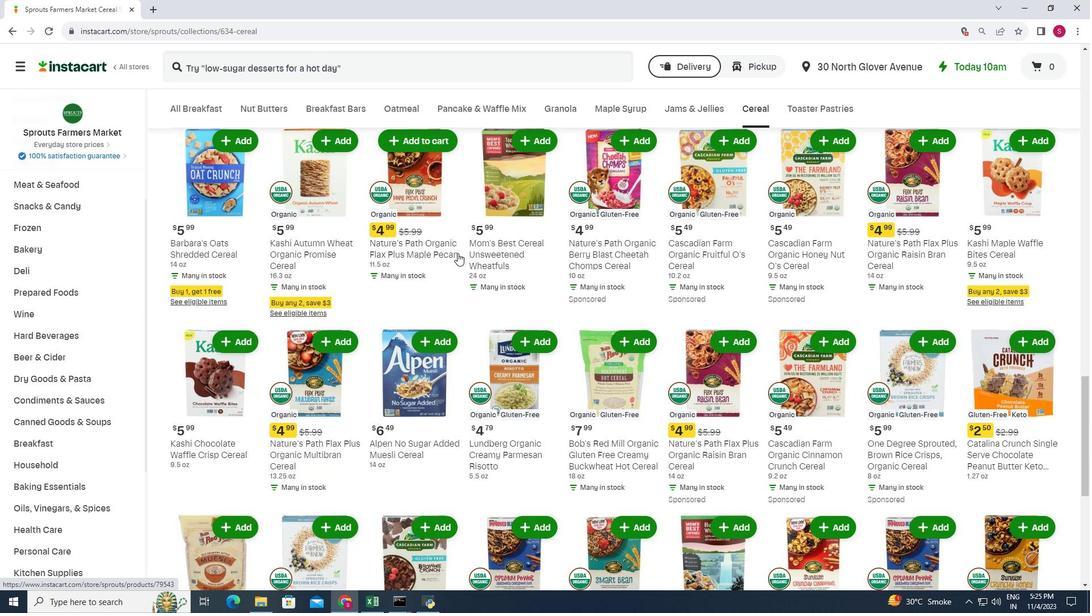 
Action: Mouse scrolled (460, 255) with delta (0, 0)
Screenshot: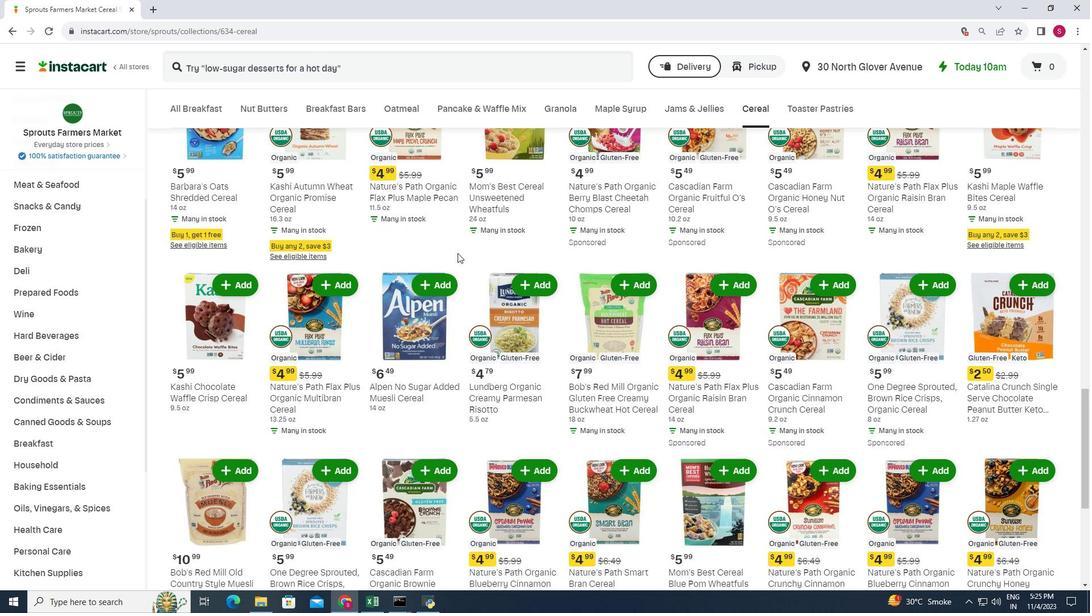 
Action: Mouse scrolled (460, 255) with delta (0, 0)
Screenshot: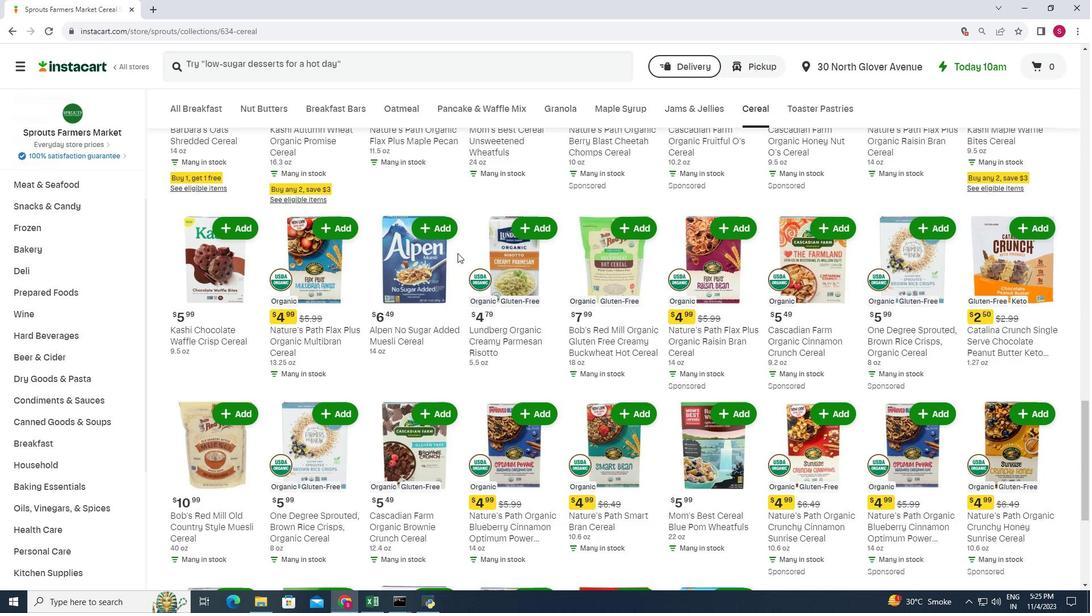 
Action: Mouse scrolled (460, 255) with delta (0, 0)
Screenshot: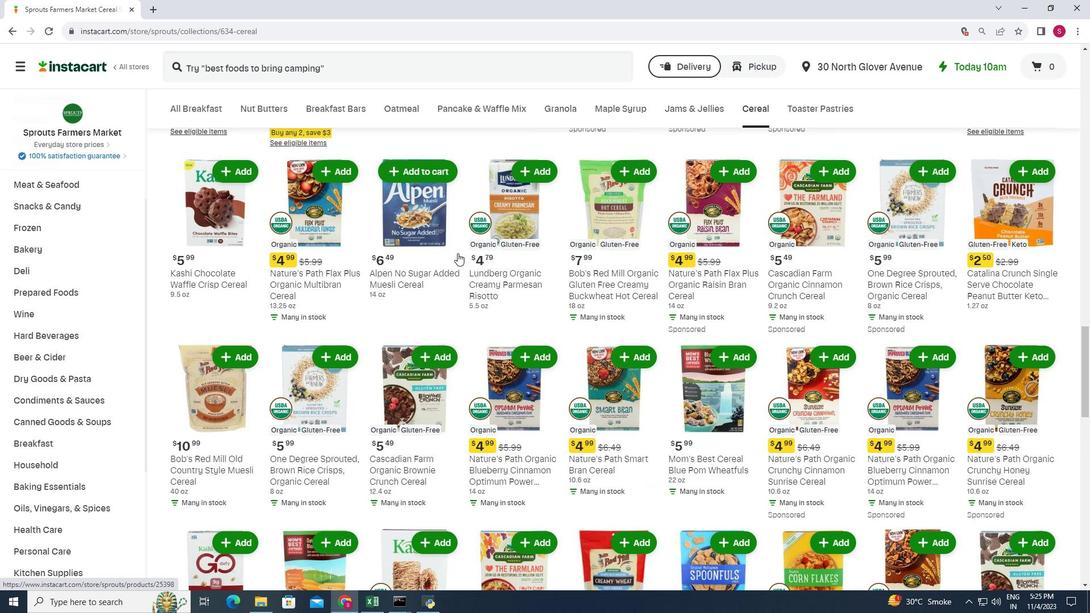 
Action: Mouse scrolled (460, 255) with delta (0, 0)
Screenshot: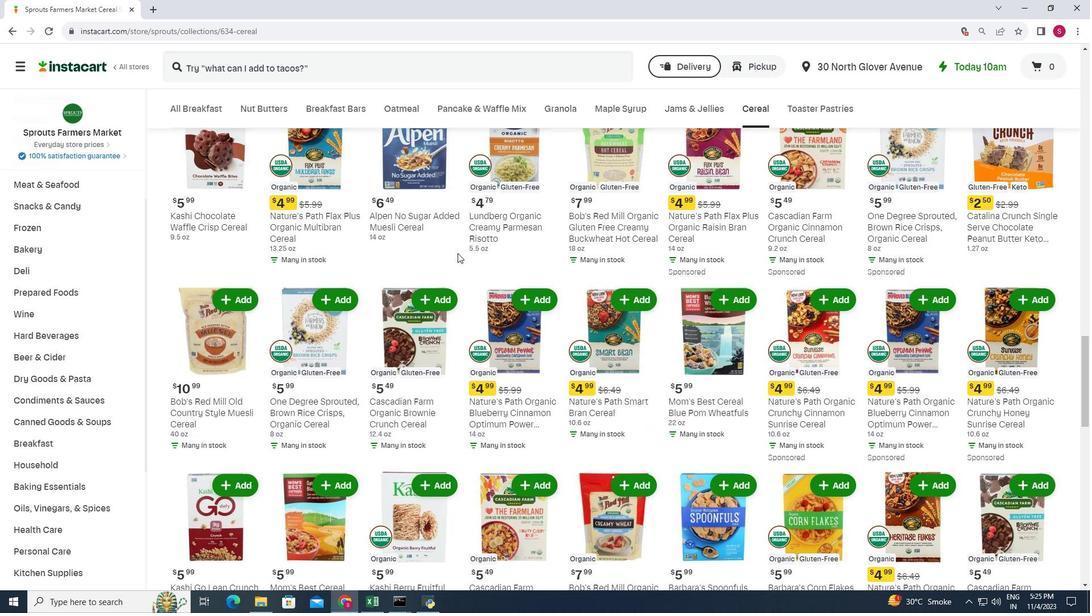 
Action: Mouse scrolled (460, 255) with delta (0, 0)
Screenshot: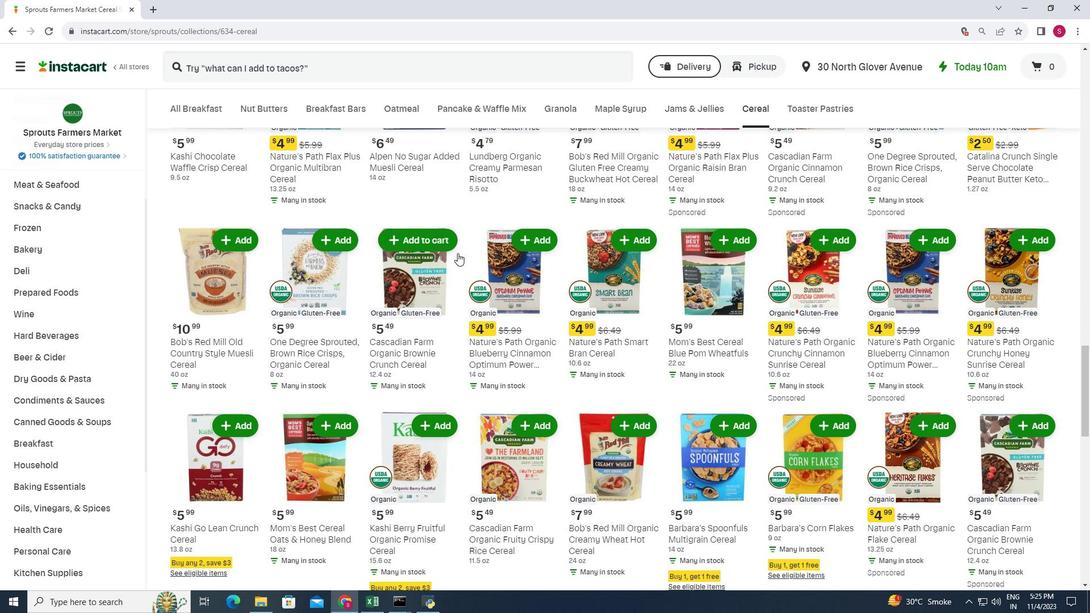 
Action: Mouse moved to (460, 255)
Screenshot: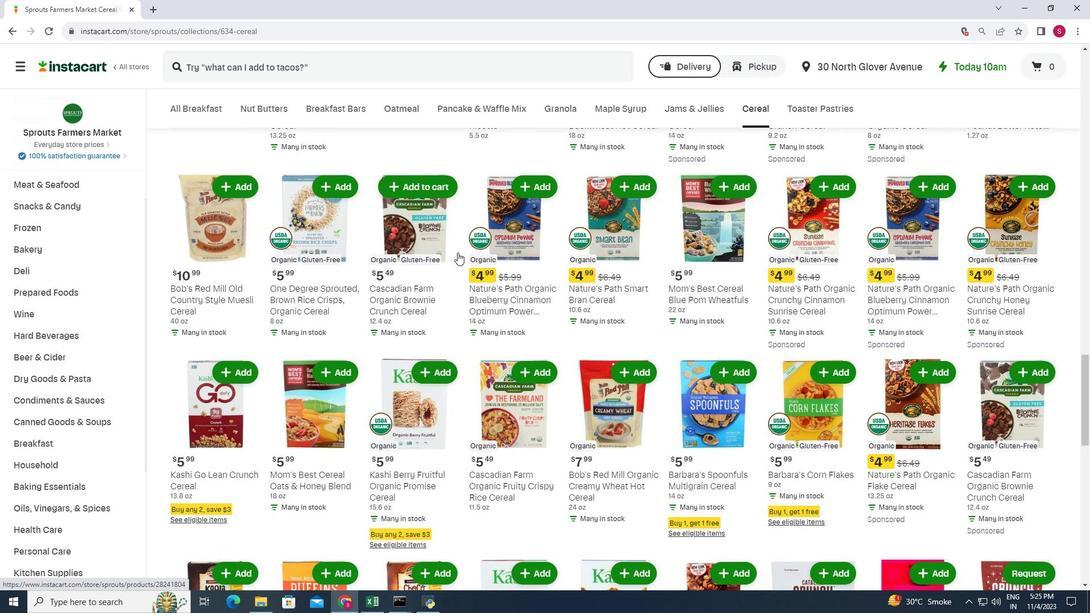 
Action: Mouse scrolled (460, 254) with delta (0, 0)
Screenshot: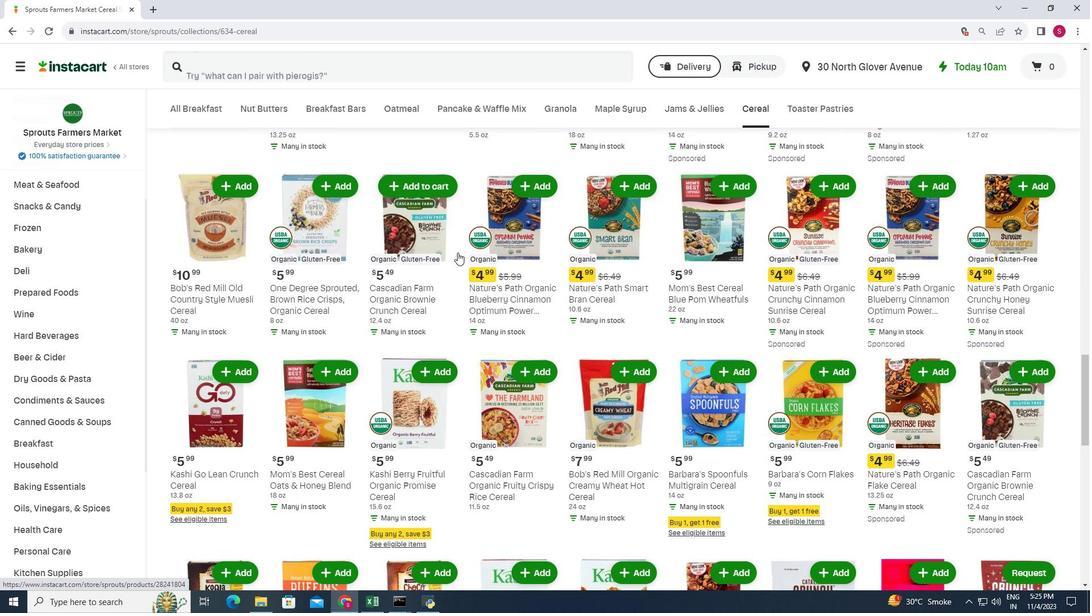 
Action: Mouse scrolled (460, 254) with delta (0, 0)
Screenshot: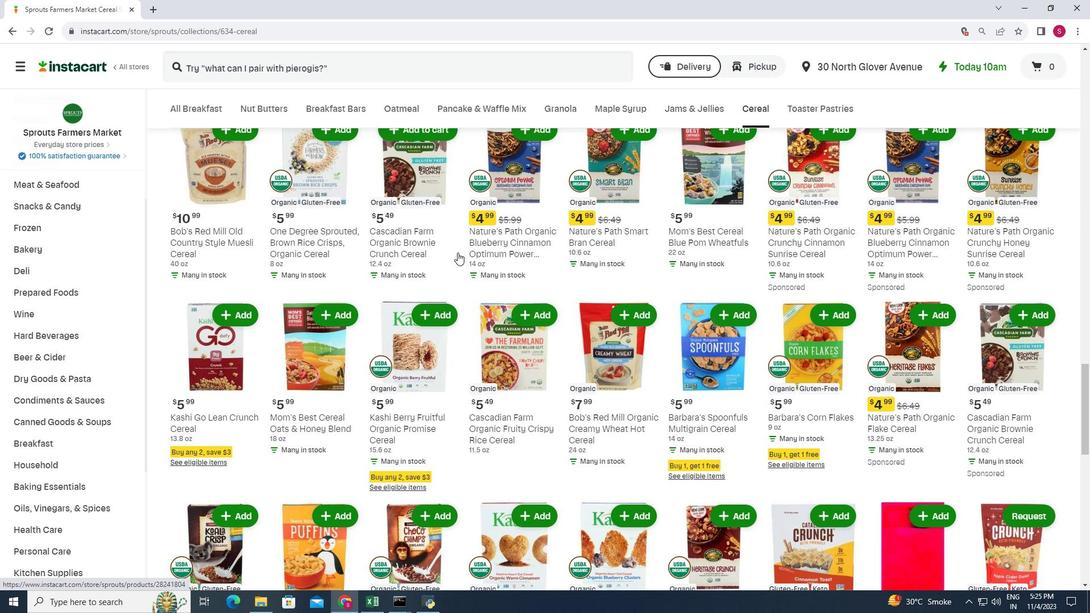 
Action: Mouse scrolled (460, 254) with delta (0, 0)
Screenshot: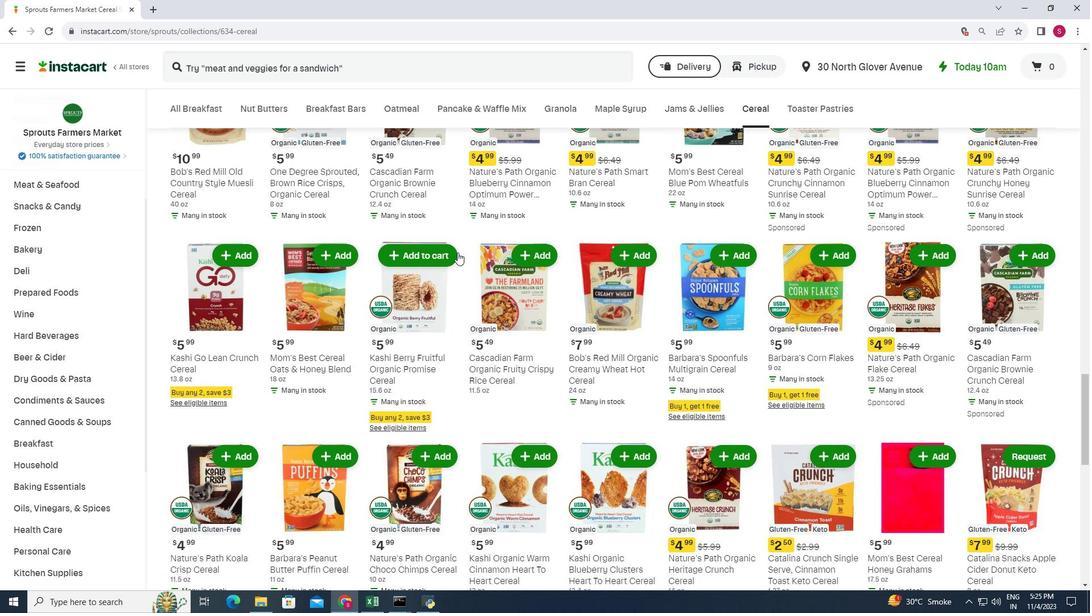 
Action: Mouse moved to (461, 253)
Screenshot: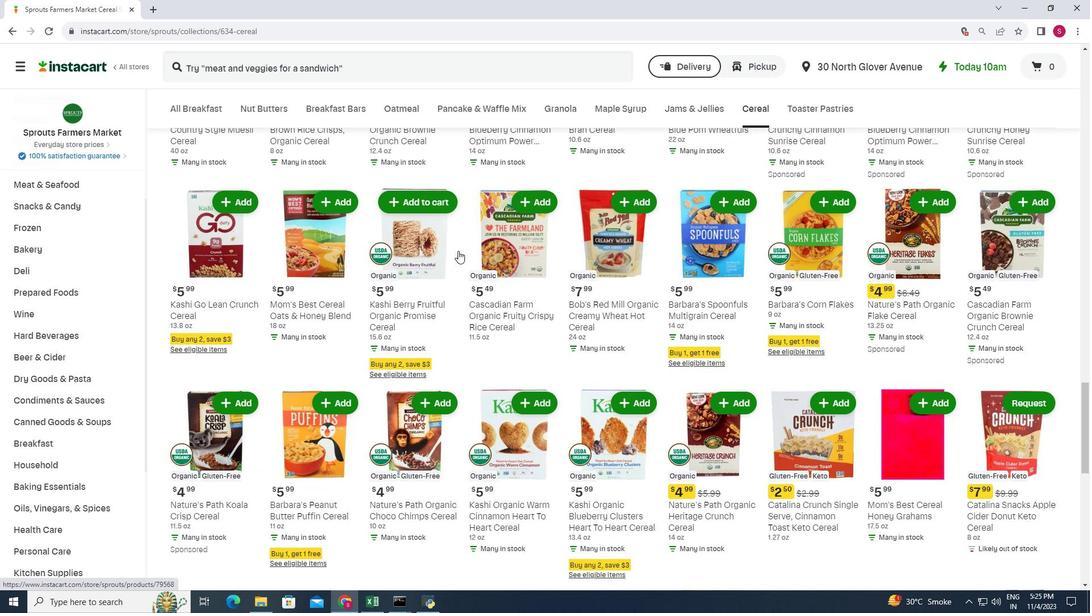 
Action: Mouse scrolled (461, 253) with delta (0, 0)
Screenshot: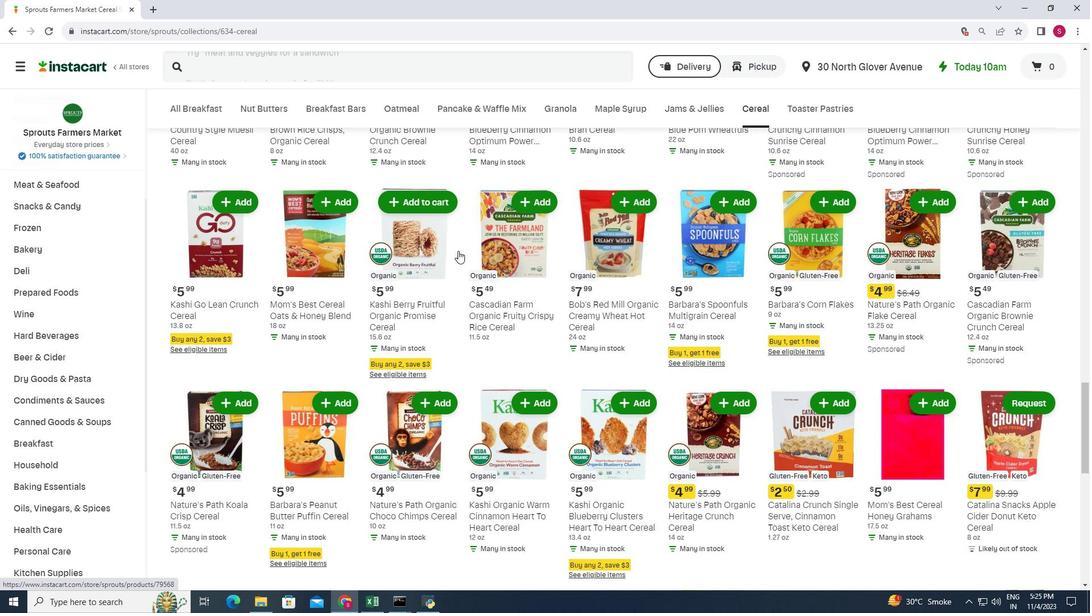 
Action: Mouse scrolled (461, 253) with delta (0, 0)
Screenshot: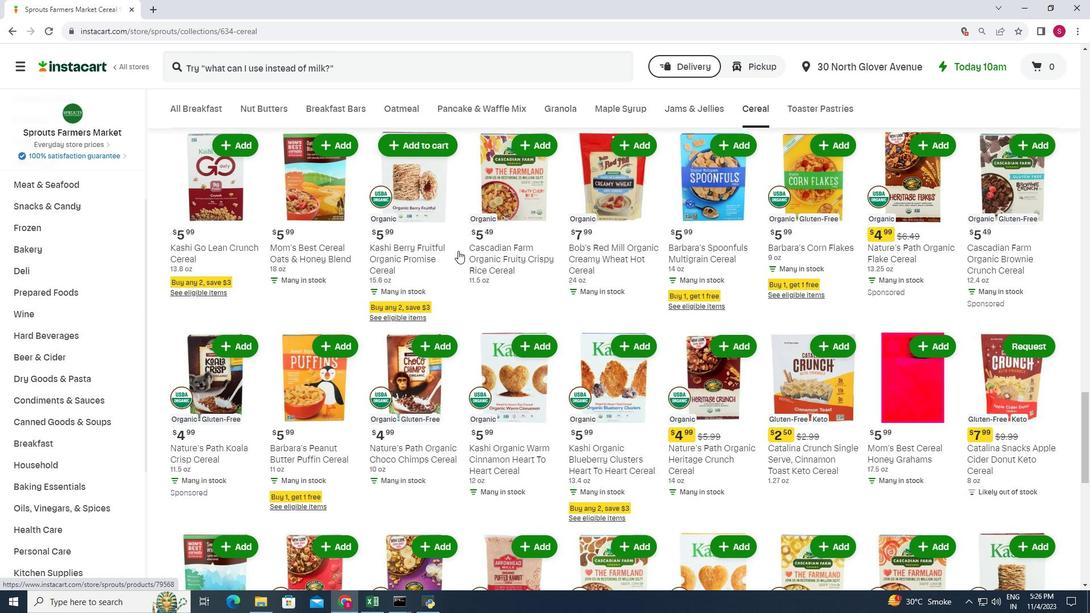 
Action: Mouse moved to (462, 252)
Screenshot: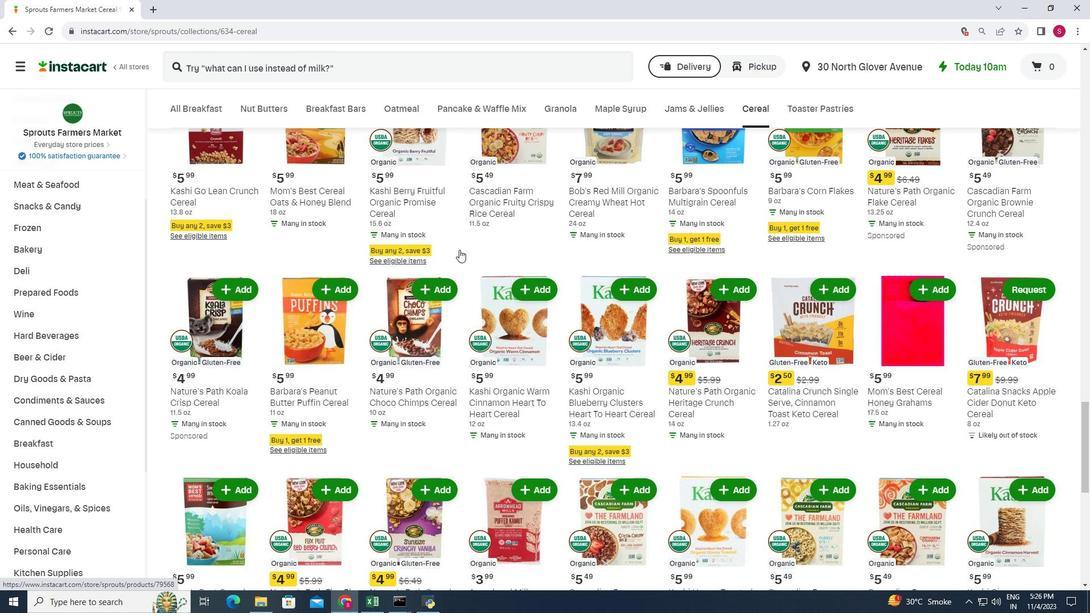 
Action: Mouse scrolled (462, 252) with delta (0, 0)
Screenshot: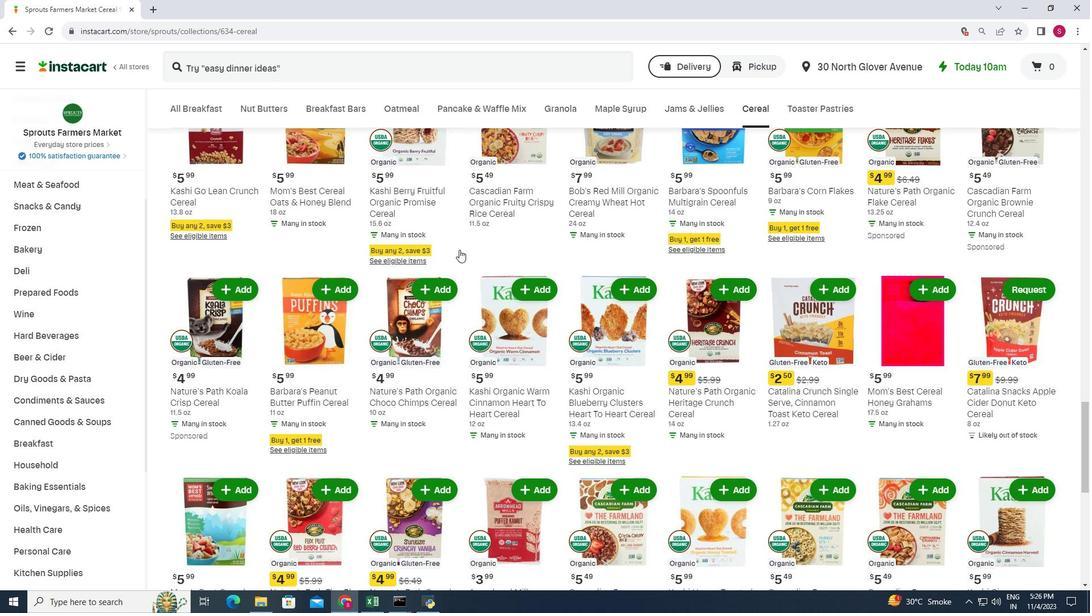 
Action: Mouse scrolled (462, 252) with delta (0, 0)
Screenshot: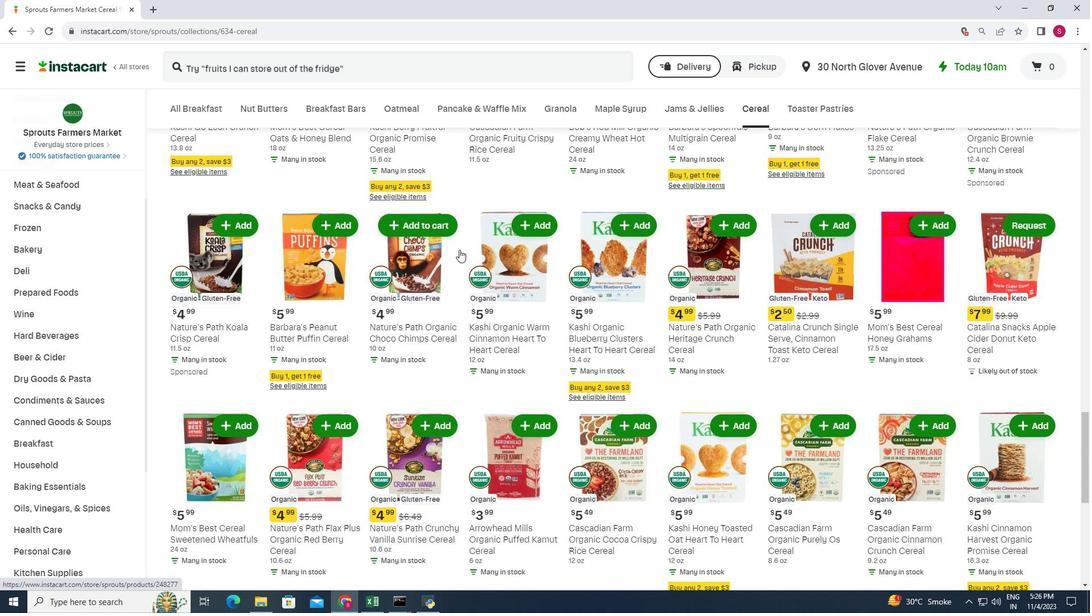 
Action: Mouse moved to (639, 171)
Screenshot: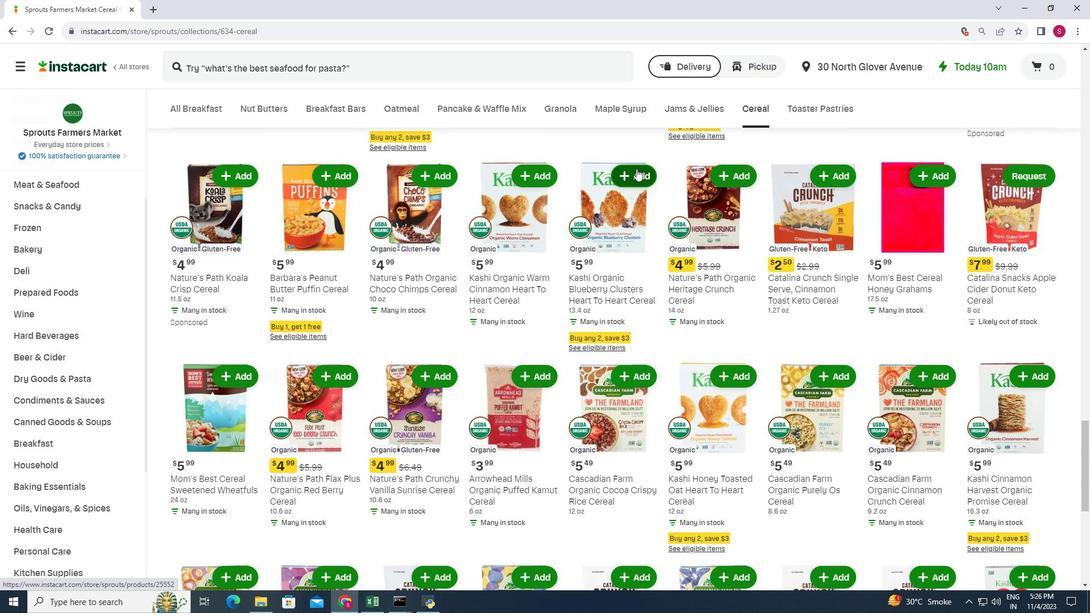 
Action: Mouse pressed left at (639, 171)
Screenshot: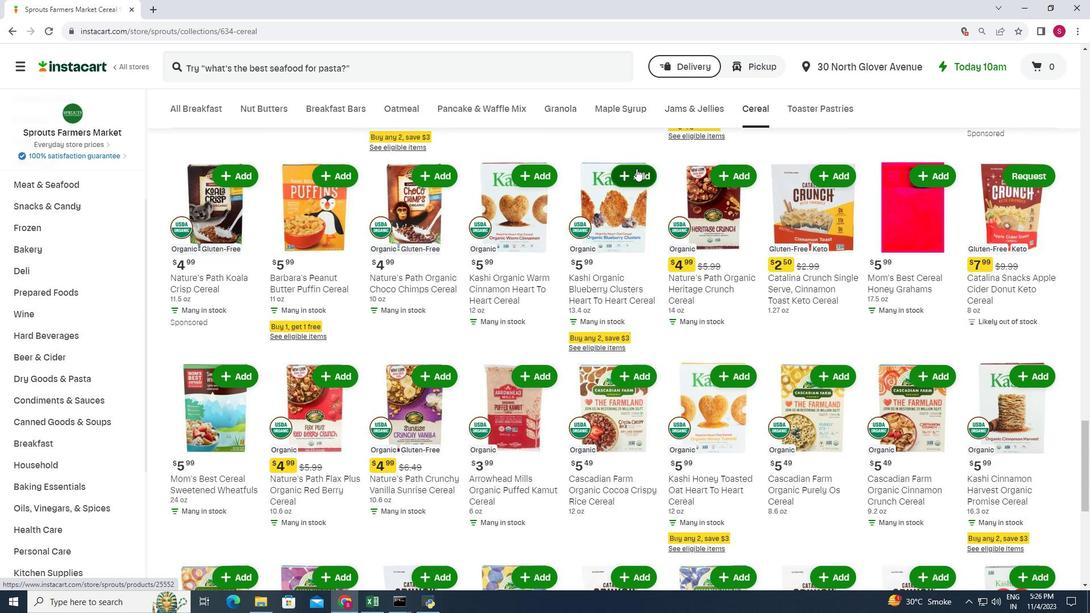 
Action: Mouse moved to (655, 149)
Screenshot: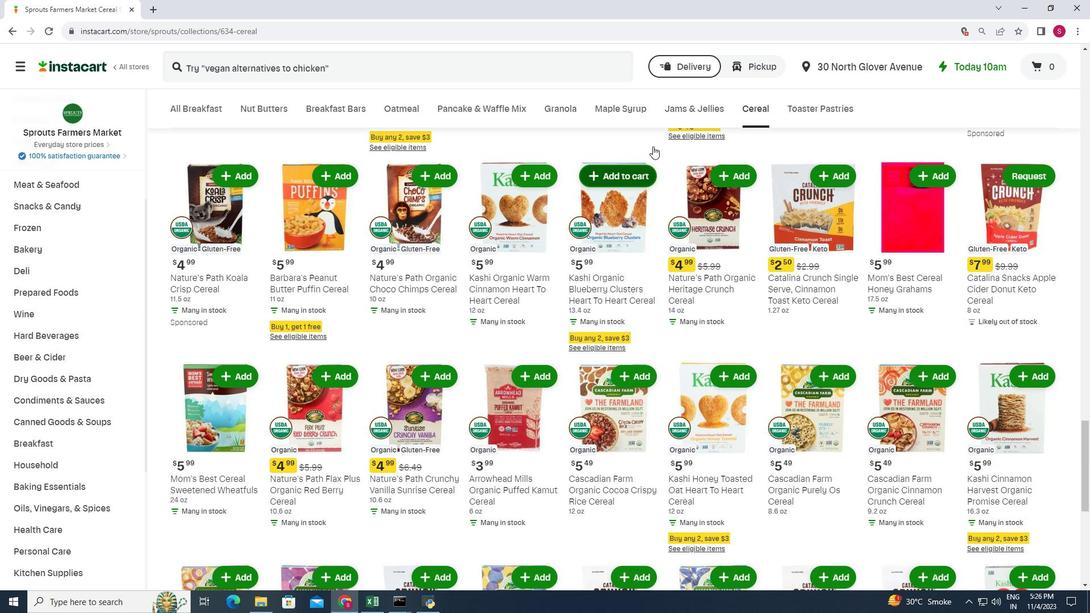 
